 Task: Play media files with synchronized visuals.
Action: Mouse moved to (16, 19)
Screenshot: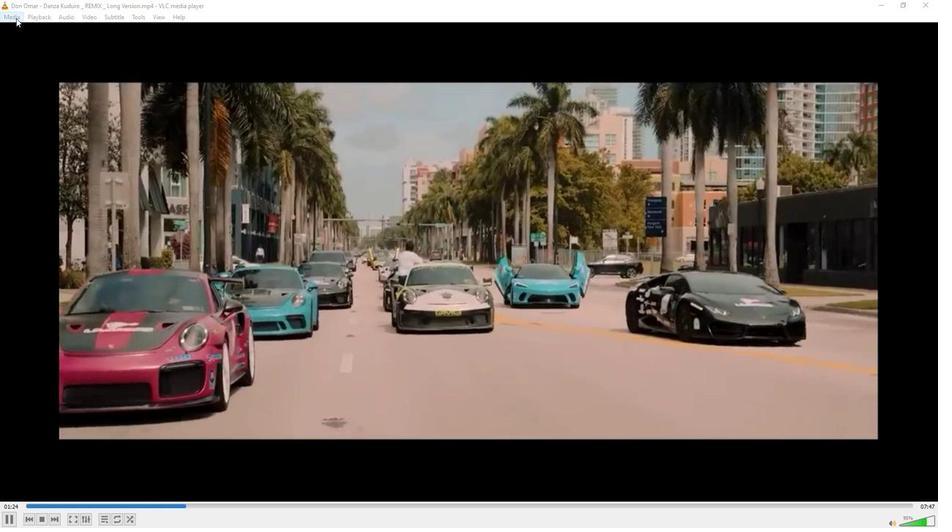 
Action: Mouse pressed left at (16, 19)
Screenshot: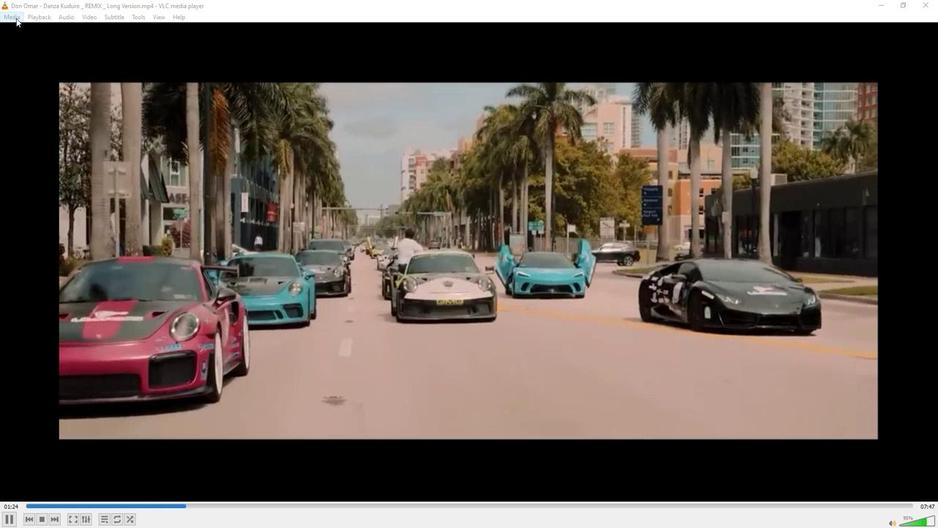 
Action: Mouse moved to (23, 40)
Screenshot: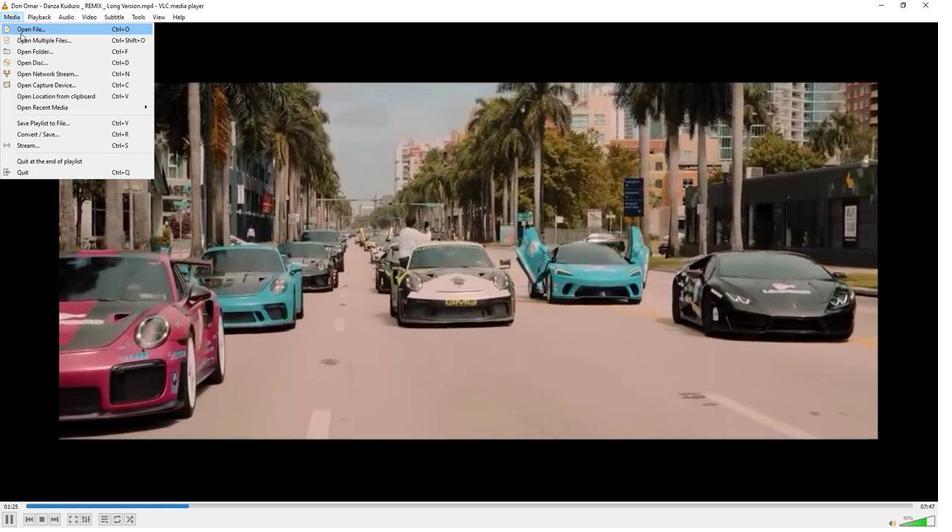 
Action: Mouse pressed left at (23, 40)
Screenshot: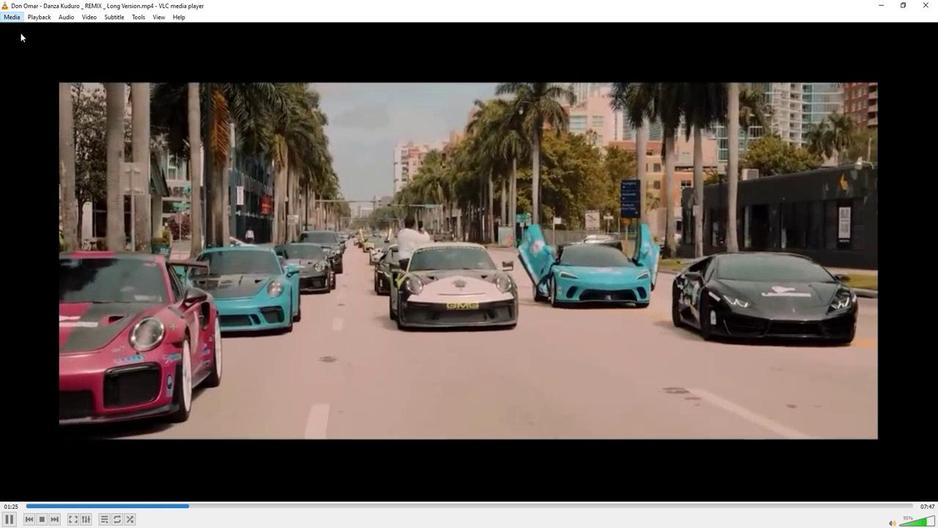 
Action: Mouse moved to (172, 137)
Screenshot: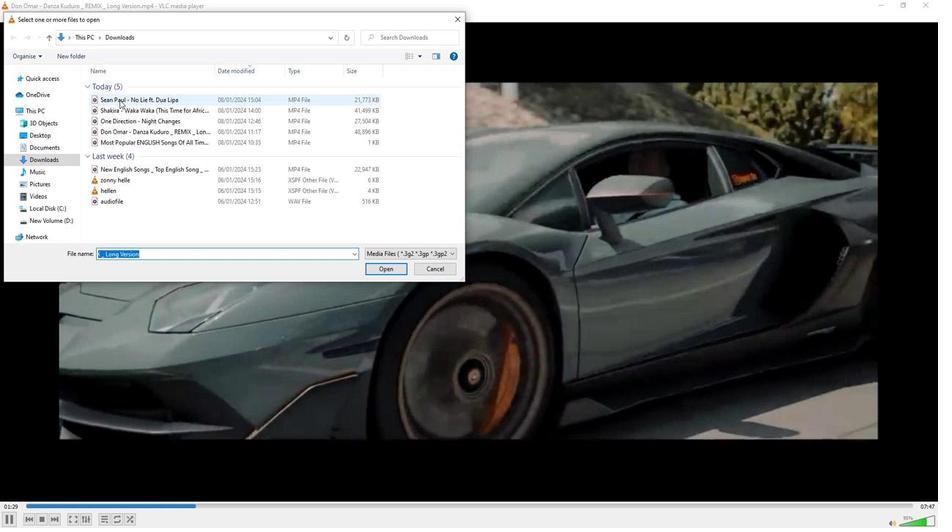 
Action: Mouse pressed left at (172, 137)
Screenshot: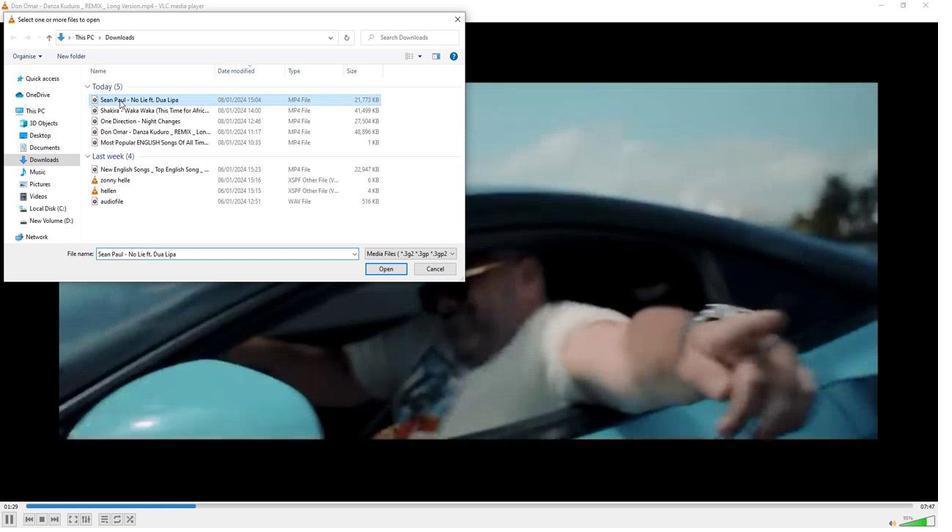 
Action: Mouse moved to (563, 383)
Screenshot: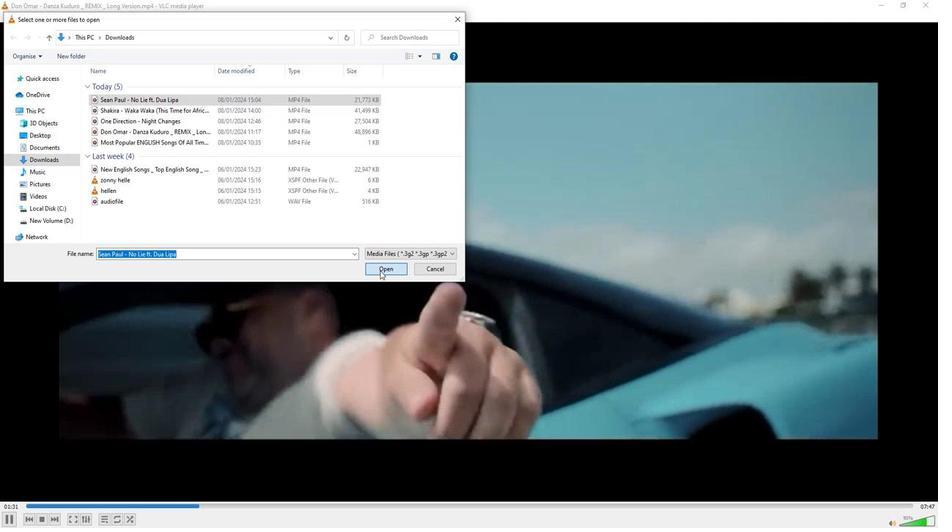 
Action: Mouse pressed left at (563, 383)
Screenshot: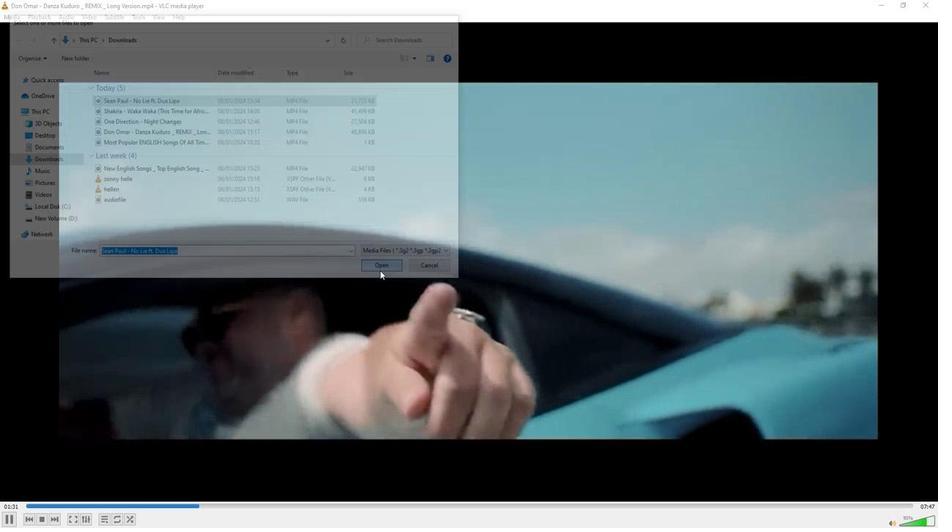 
Action: Mouse moved to (359, 287)
Screenshot: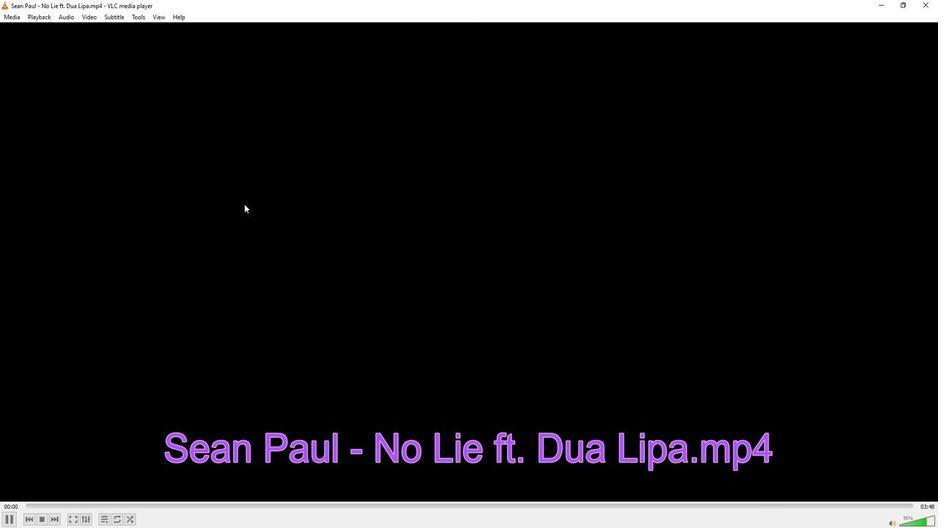 
Action: Key pressed <Key.media_volume_up>
Screenshot: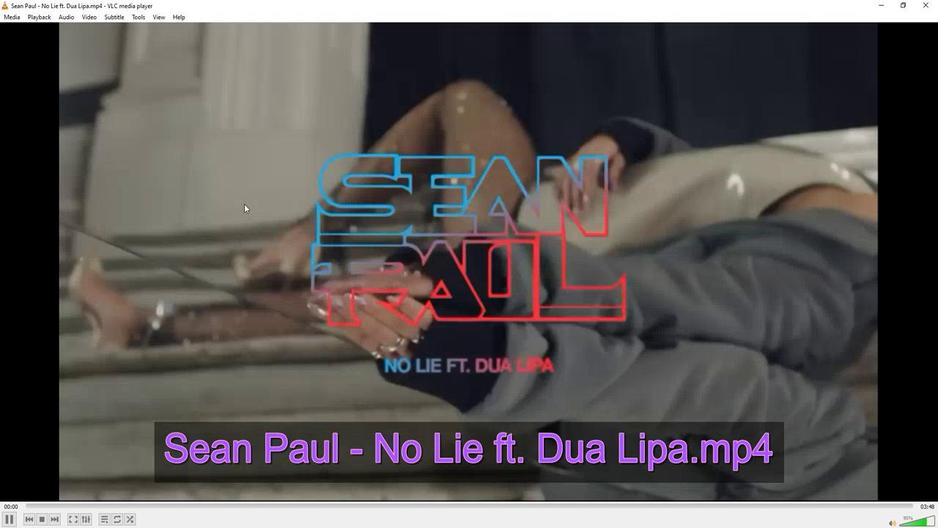 
Action: Mouse moved to (359, 286)
Screenshot: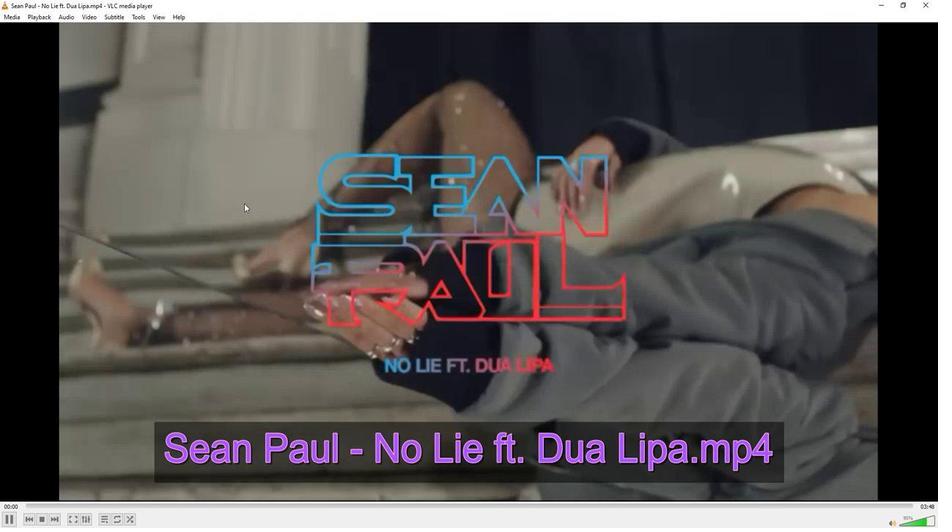 
Action: Key pressed <Key.media_volume_up>
Screenshot: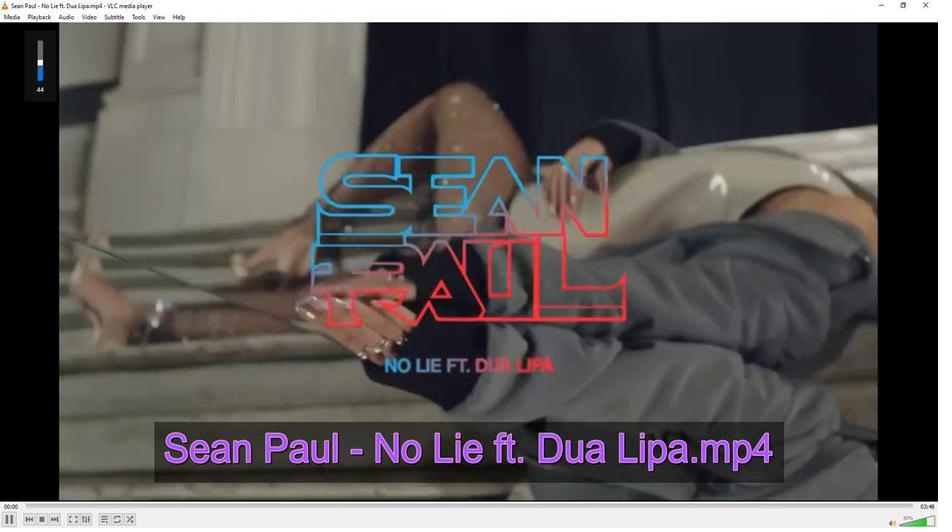 
Action: Mouse moved to (359, 285)
Screenshot: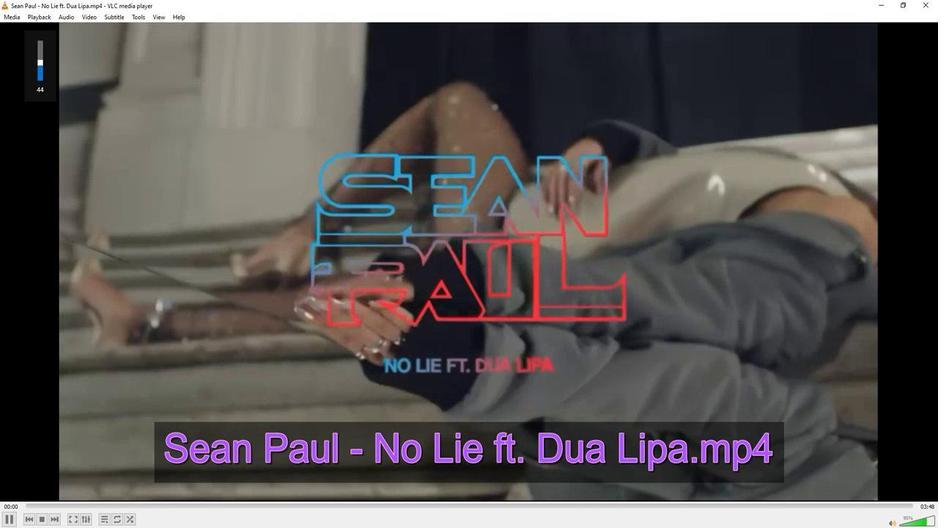 
Action: Key pressed <Key.media_volume_up>
Screenshot: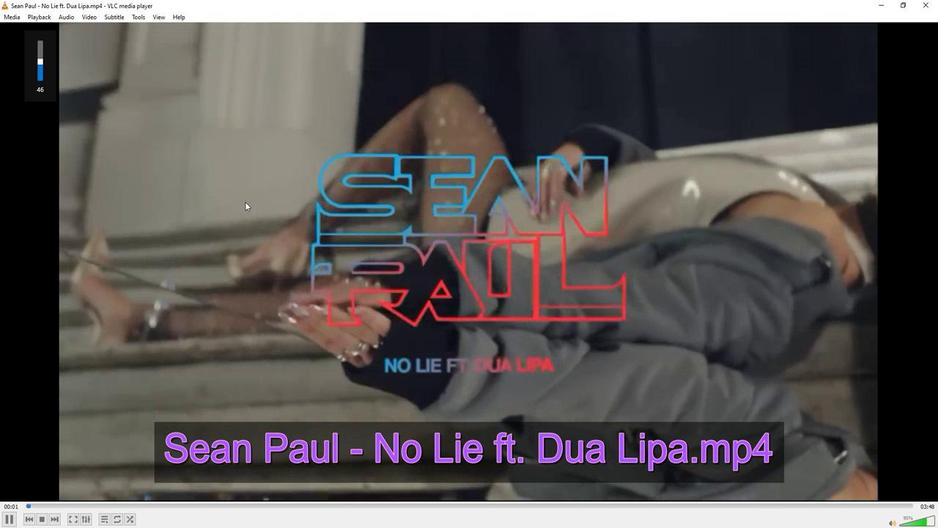 
Action: Mouse moved to (222, 17)
Screenshot: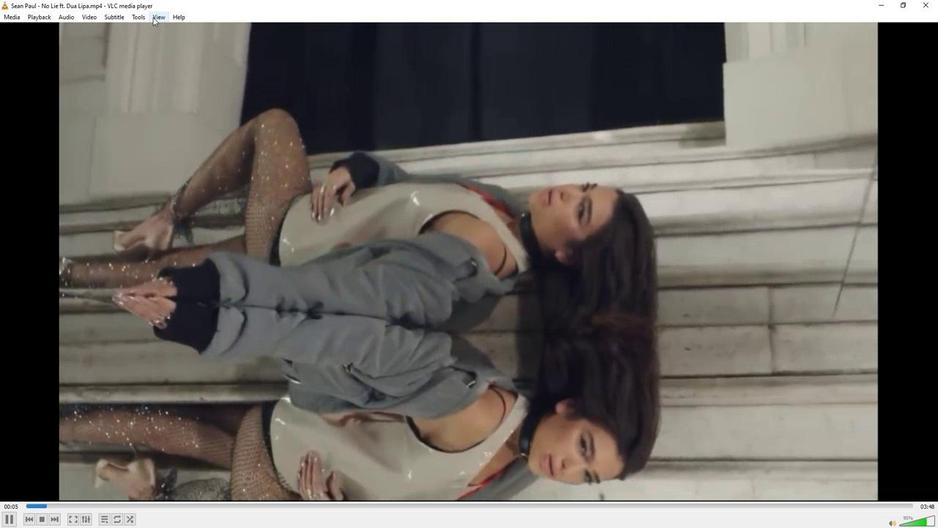 
Action: Mouse pressed left at (222, 17)
Screenshot: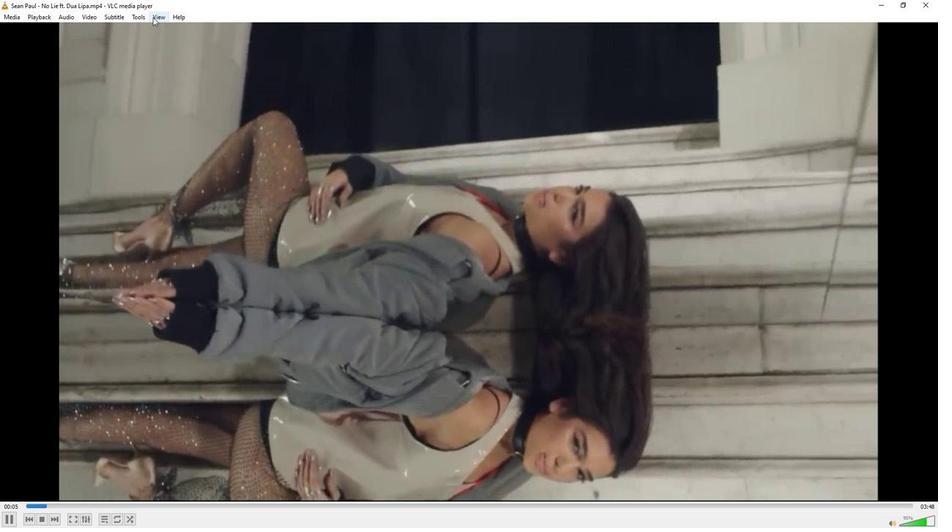 
Action: Mouse moved to (251, 149)
Screenshot: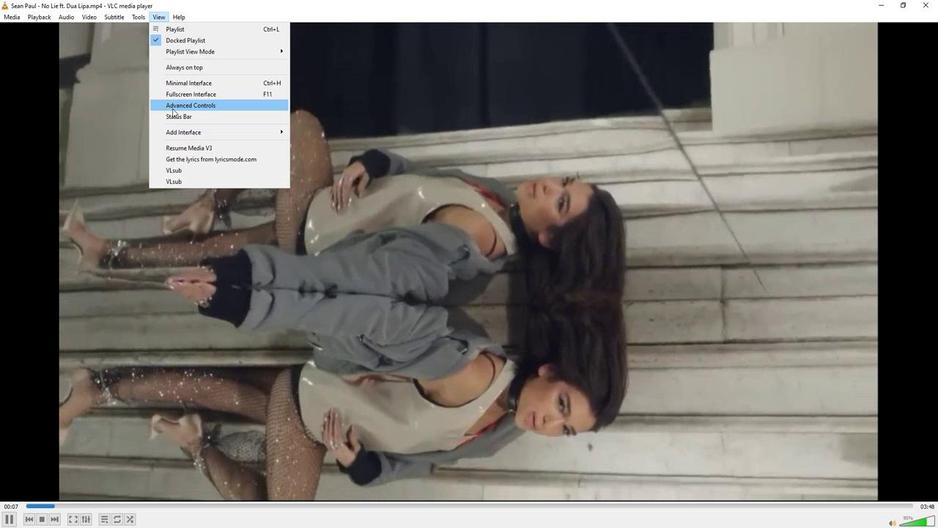 
Action: Mouse pressed left at (251, 149)
Screenshot: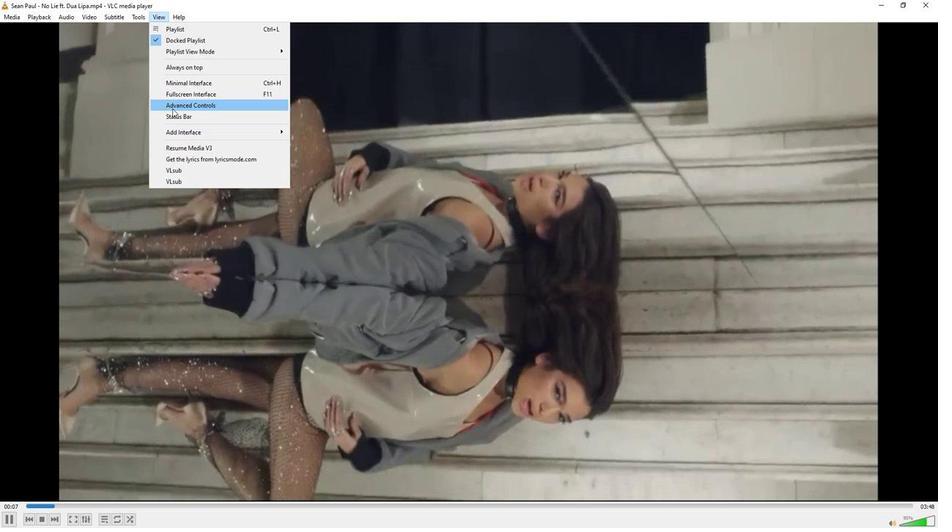 
Action: Mouse moved to (64, 18)
Screenshot: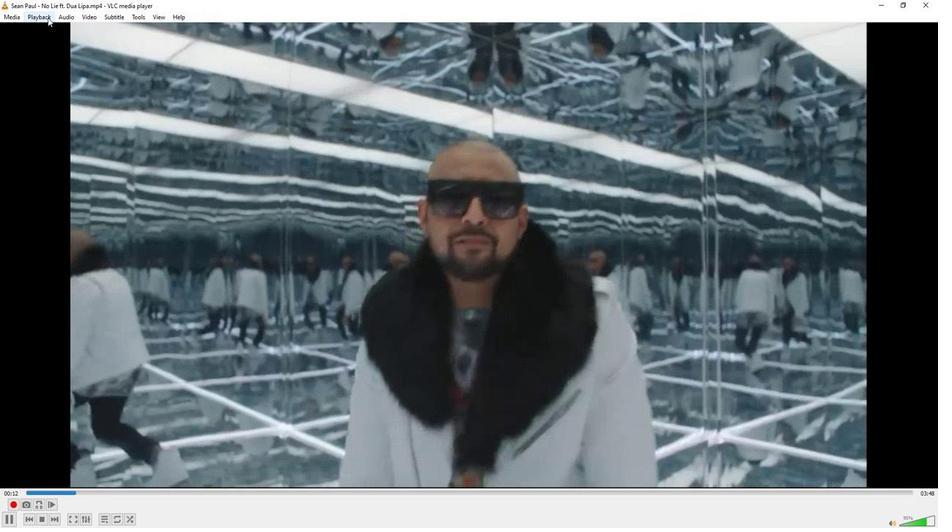 
Action: Mouse pressed left at (64, 18)
Screenshot: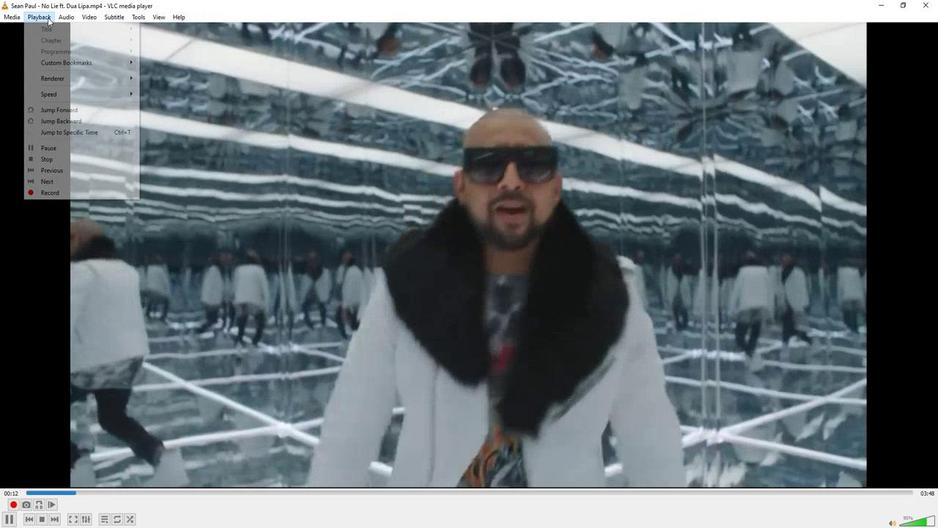 
Action: Mouse moved to (96, 16)
Screenshot: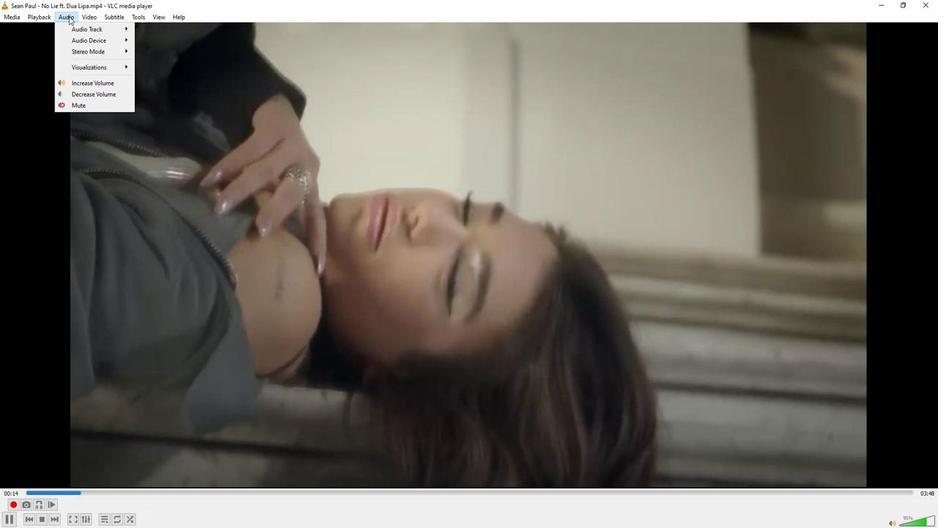 
Action: Mouse pressed left at (96, 16)
Screenshot: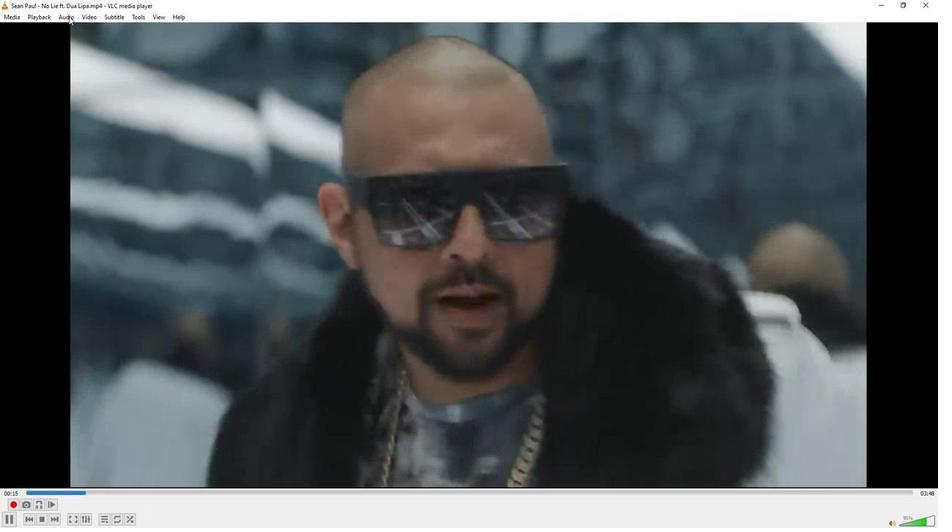 
Action: Mouse pressed left at (96, 16)
Screenshot: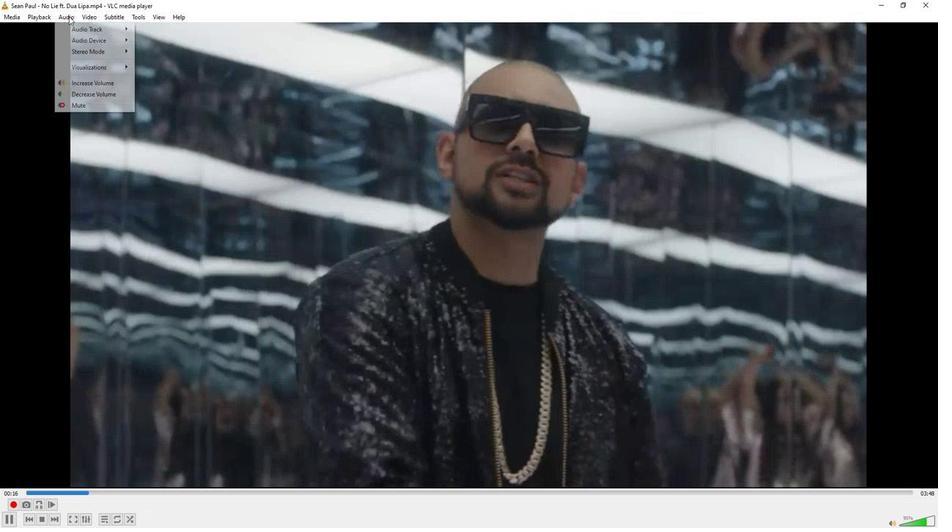 
Action: Mouse moved to (147, 92)
Screenshot: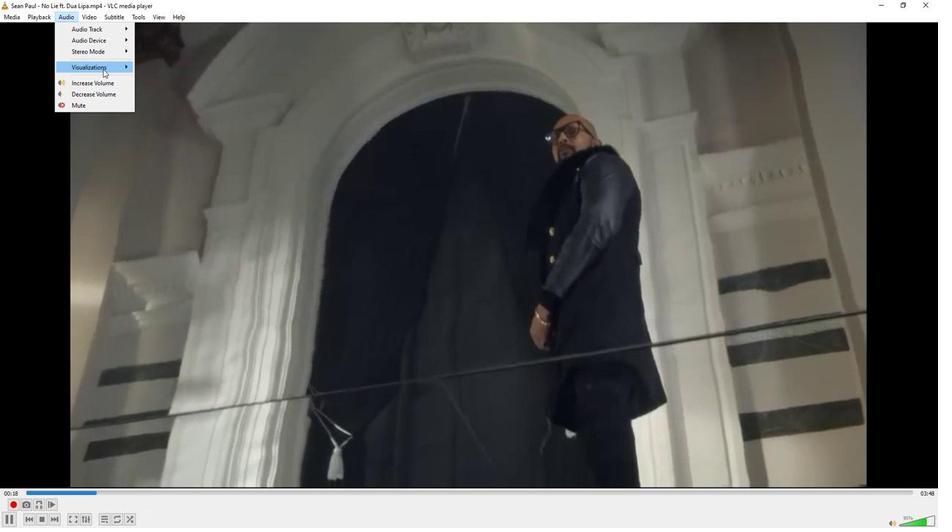 
Action: Mouse pressed left at (147, 92)
Screenshot: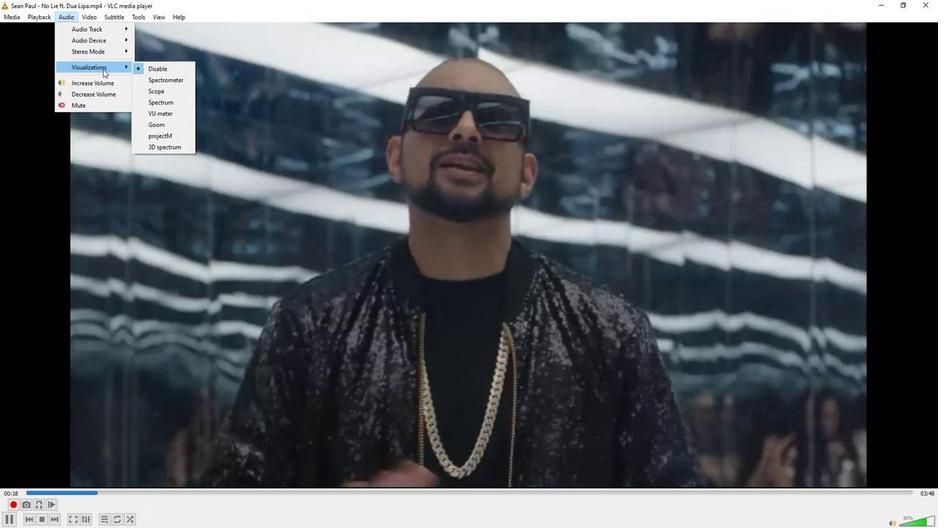 
Action: Mouse moved to (222, 109)
Screenshot: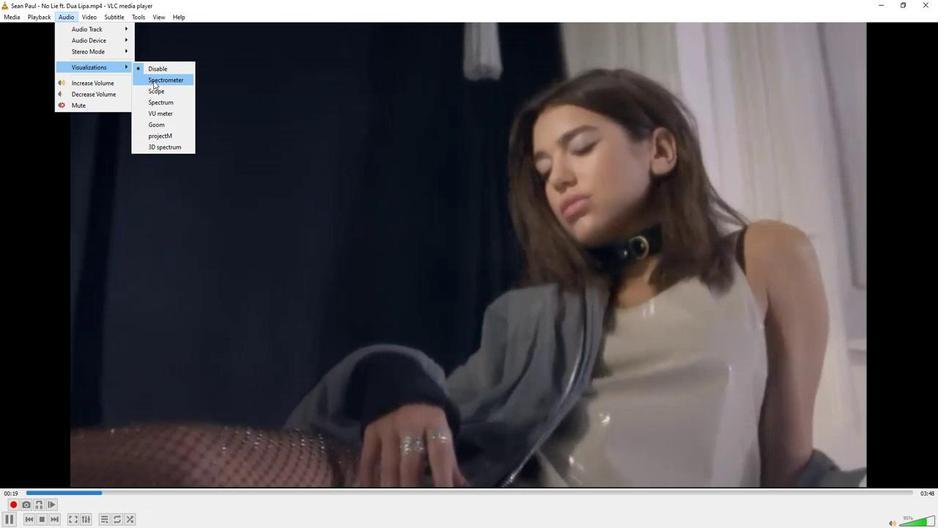 
Action: Mouse pressed left at (222, 109)
Screenshot: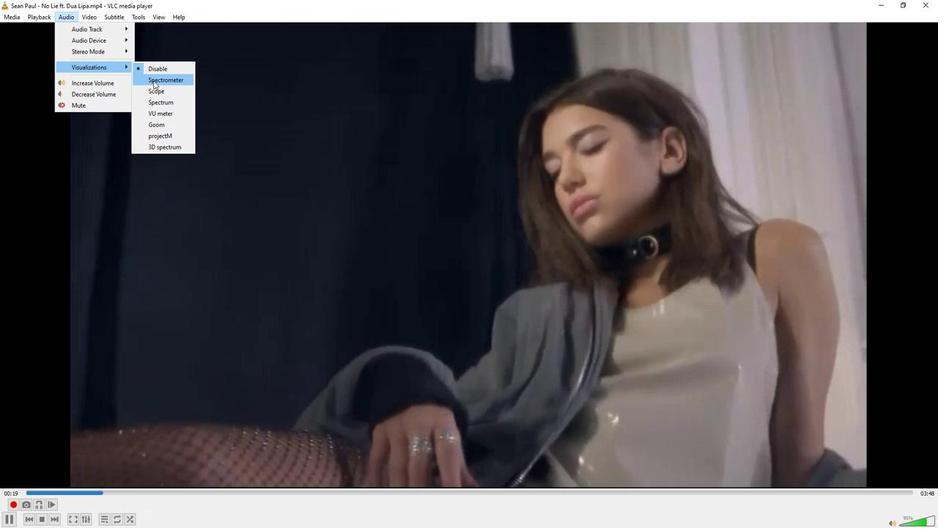 
Action: Mouse moved to (381, 455)
Screenshot: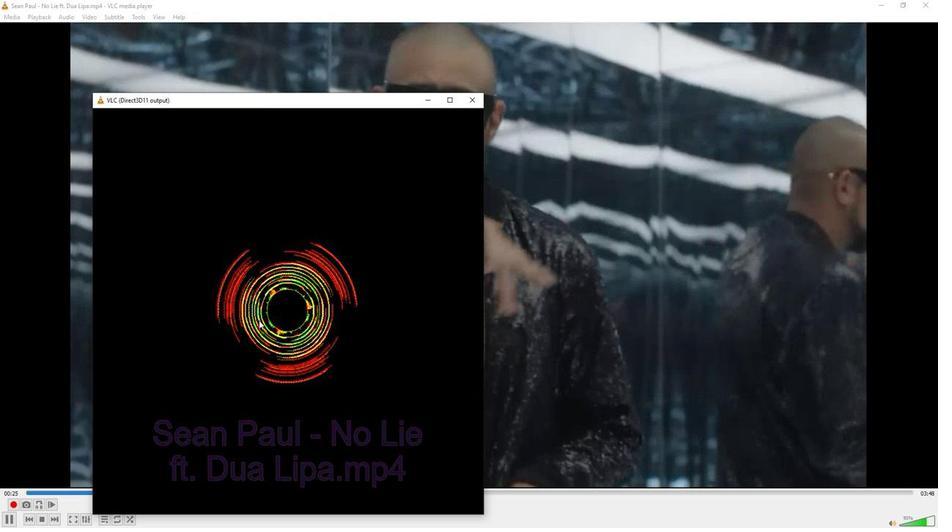 
Action: Key pressed <Key.media_volume_up>
Screenshot: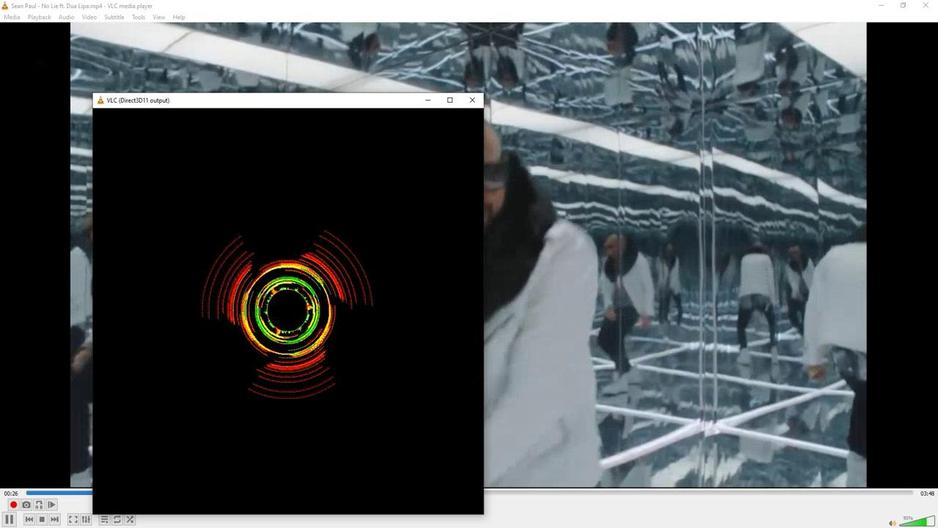 
Action: Mouse moved to (383, 455)
Screenshot: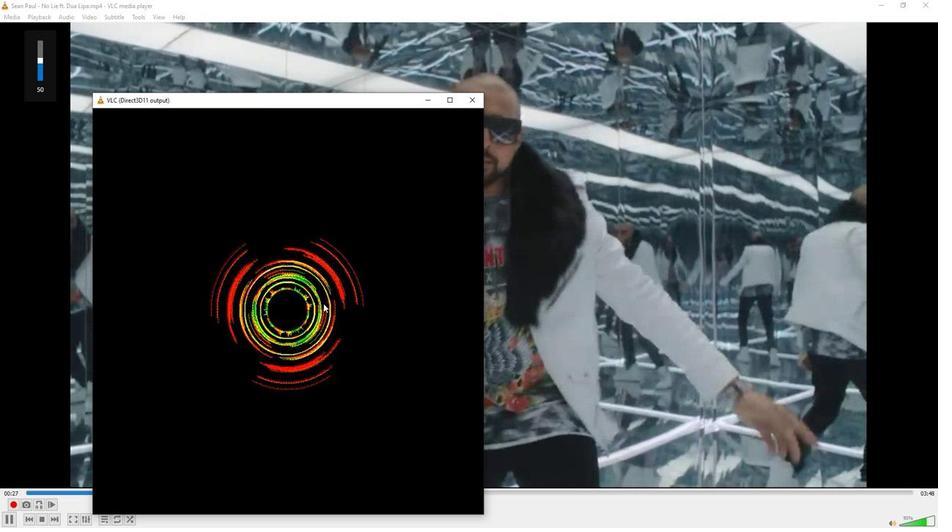 
Action: Key pressed <Key.media_volume_up>
Screenshot: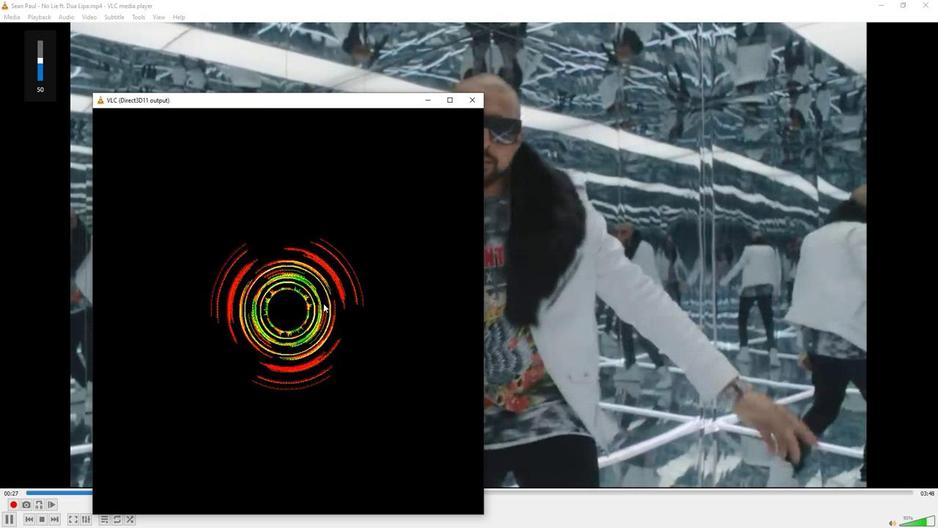 
Action: Mouse moved to (88, 17)
Screenshot: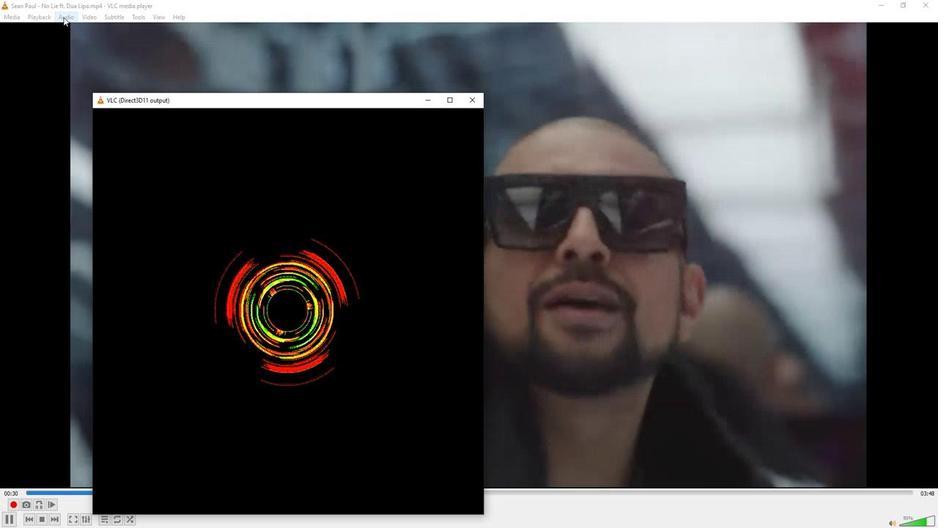 
Action: Mouse pressed left at (88, 17)
Screenshot: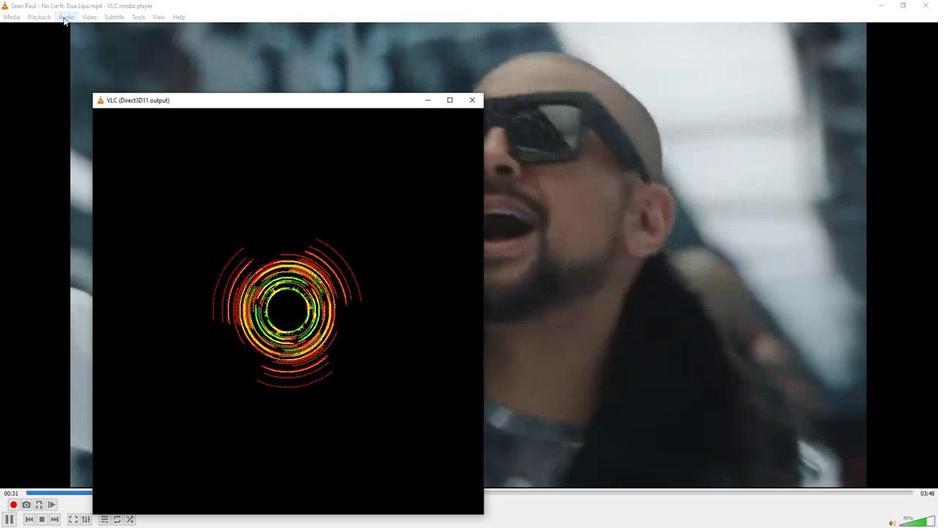 
Action: Mouse moved to (76, 9)
Screenshot: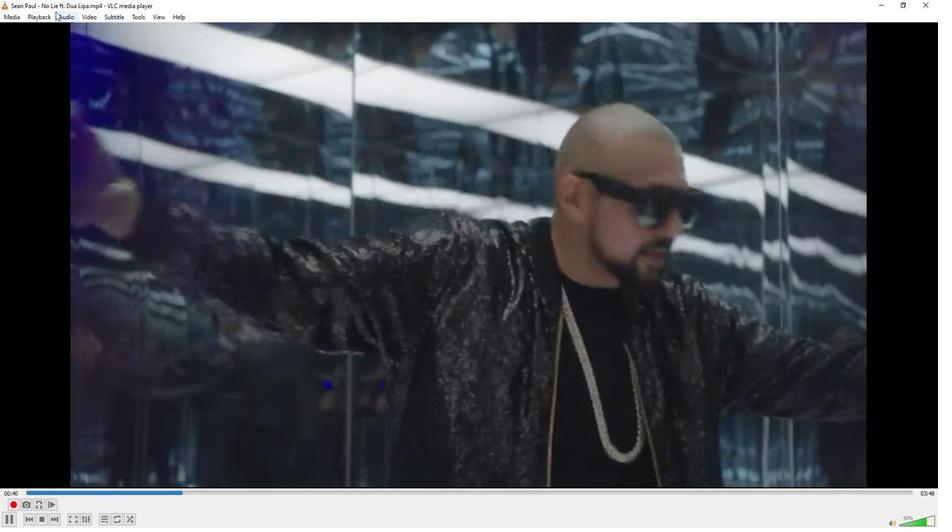 
Action: Mouse pressed left at (76, 9)
Screenshot: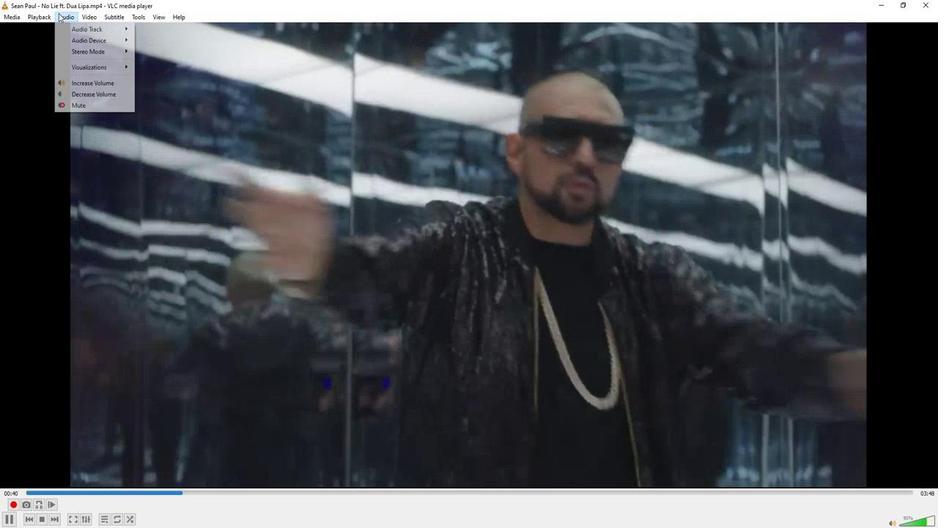 
Action: Mouse moved to (126, 88)
Screenshot: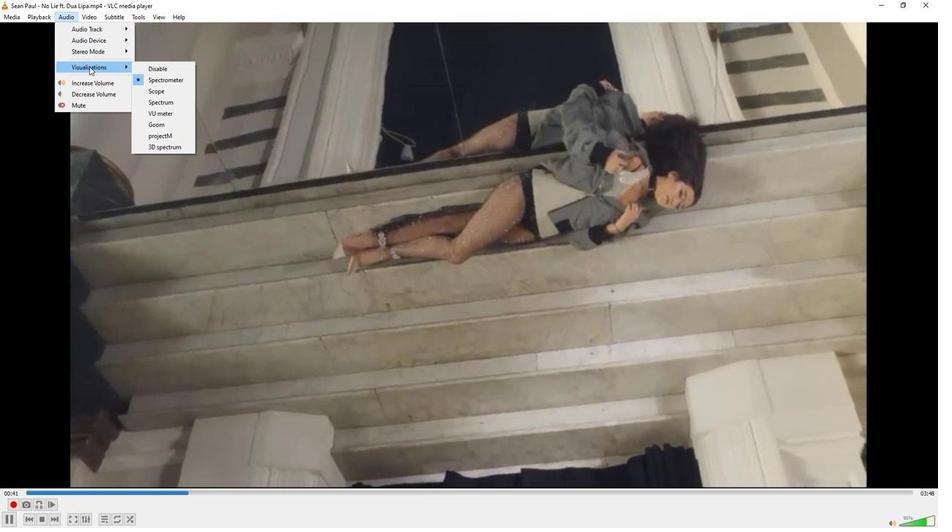 
Action: Mouse pressed left at (126, 88)
Screenshot: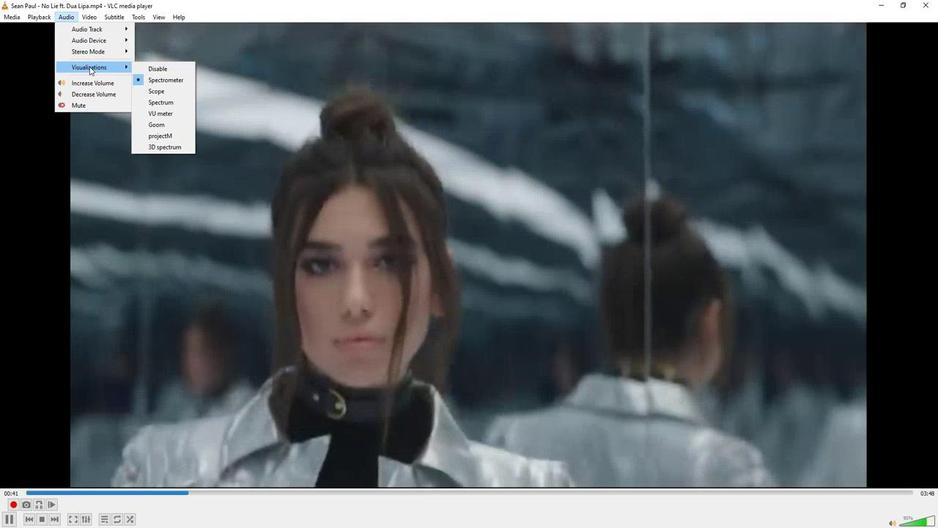 
Action: Mouse moved to (245, 137)
Screenshot: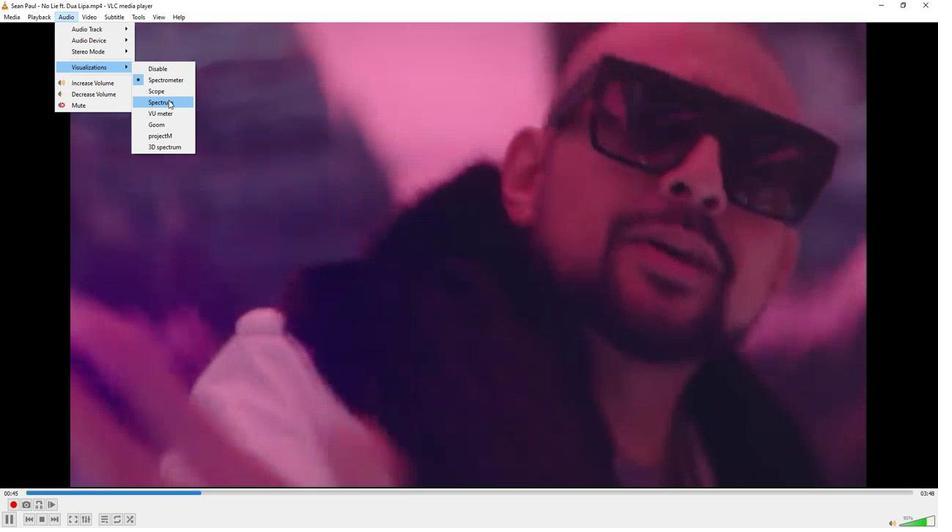 
Action: Mouse pressed left at (245, 137)
Screenshot: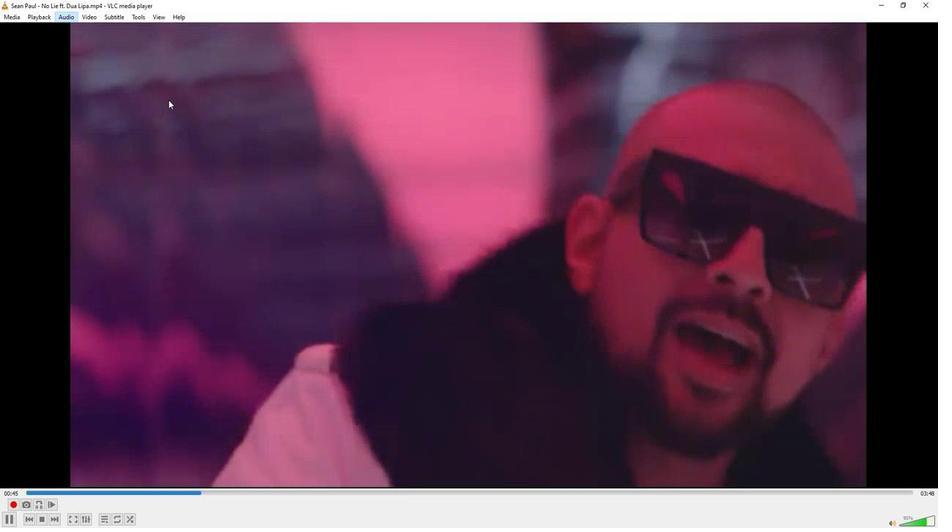 
Action: Mouse moved to (98, 16)
Screenshot: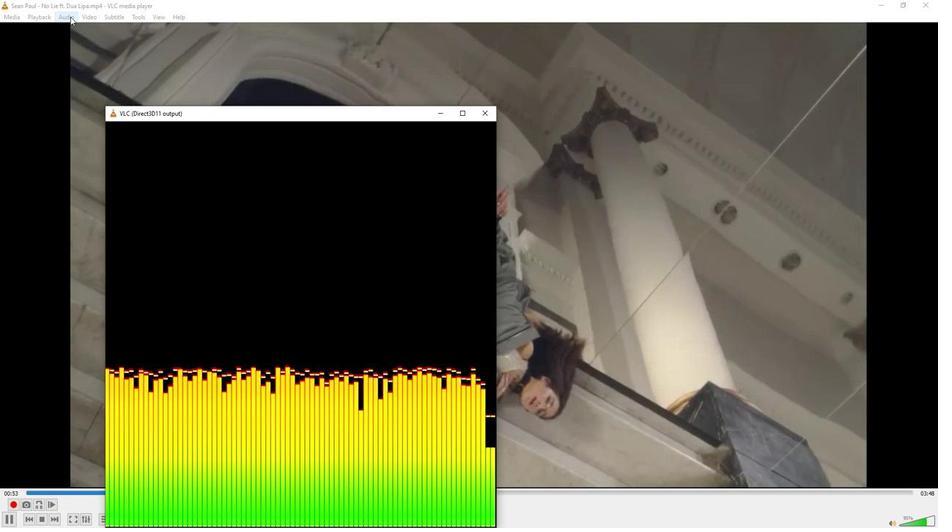 
Action: Mouse pressed left at (98, 16)
Screenshot: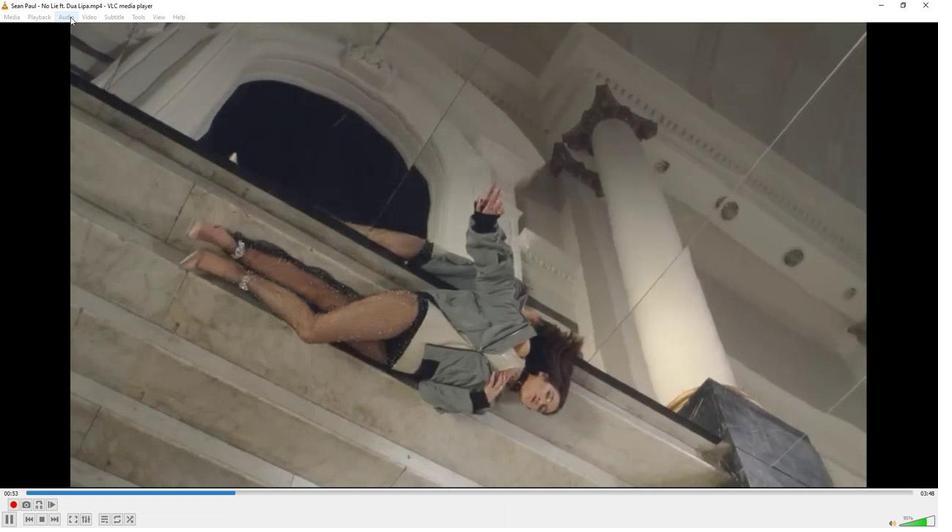 
Action: Mouse moved to (143, 90)
Screenshot: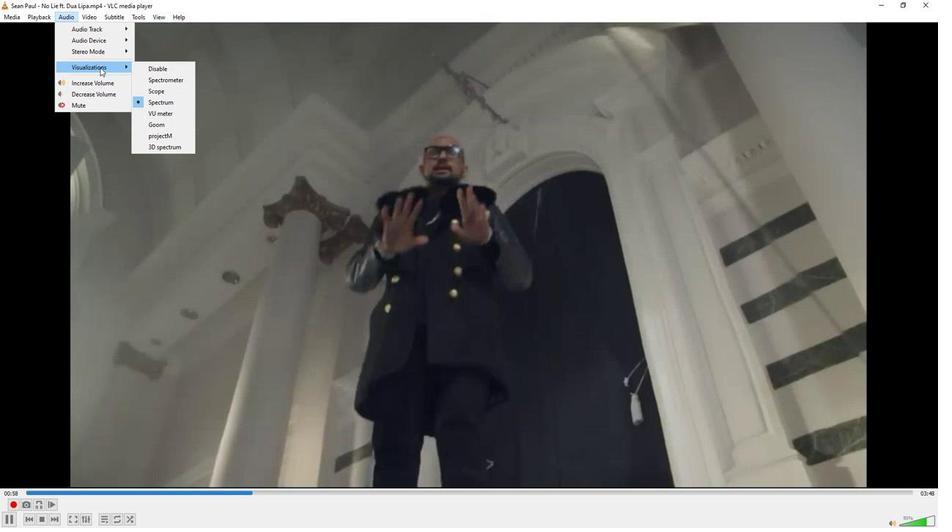 
Action: Mouse pressed left at (143, 90)
Screenshot: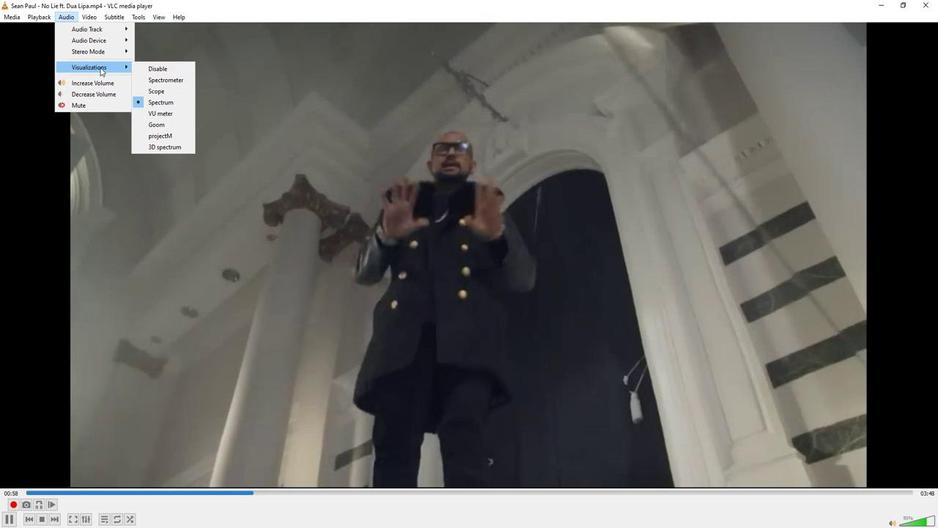 
Action: Mouse moved to (246, 183)
Screenshot: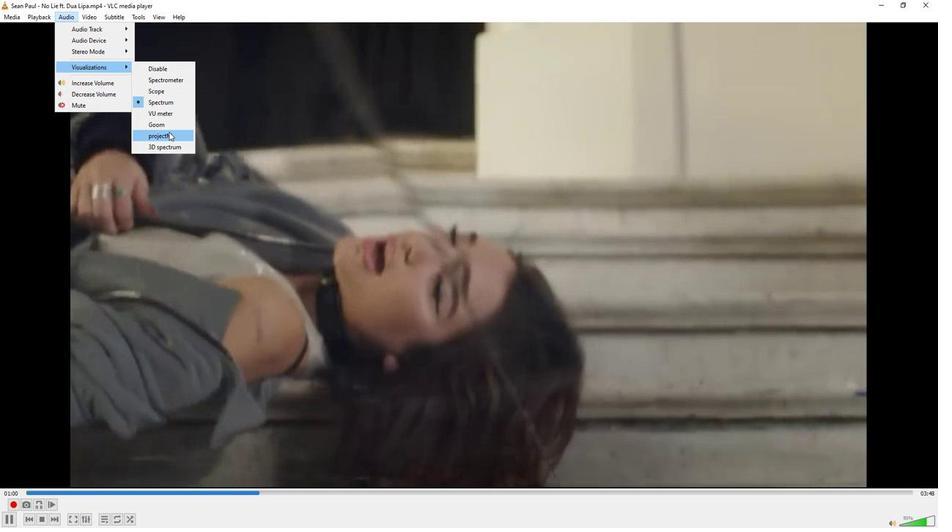 
Action: Mouse pressed left at (246, 183)
Screenshot: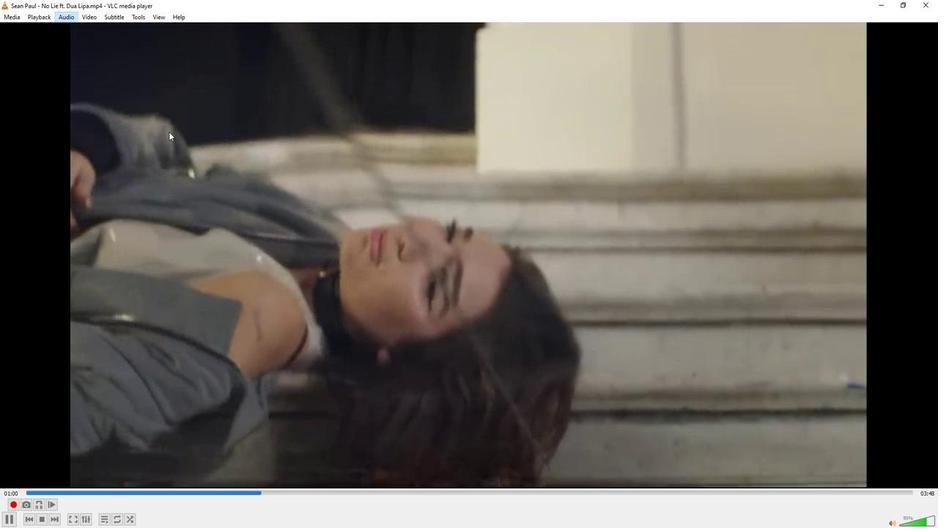 
Action: Mouse moved to (85, 19)
Screenshot: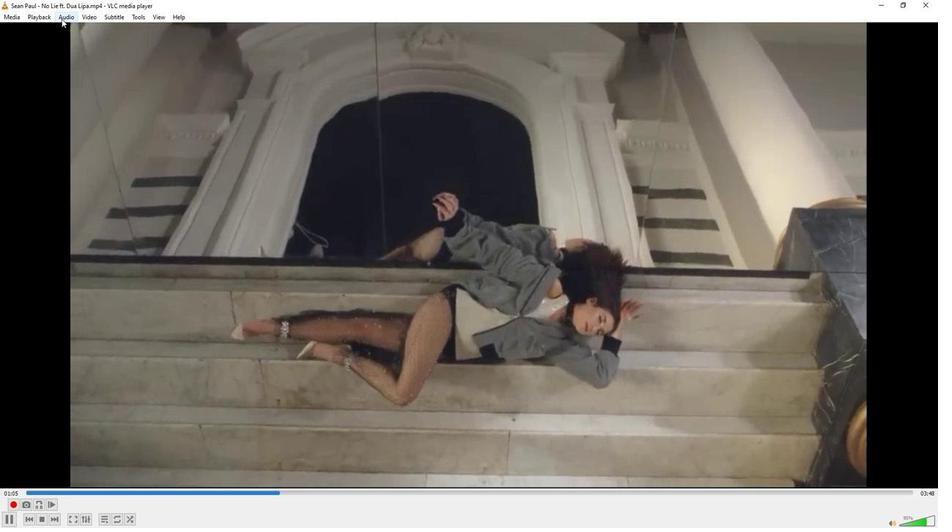 
Action: Mouse pressed left at (85, 19)
Screenshot: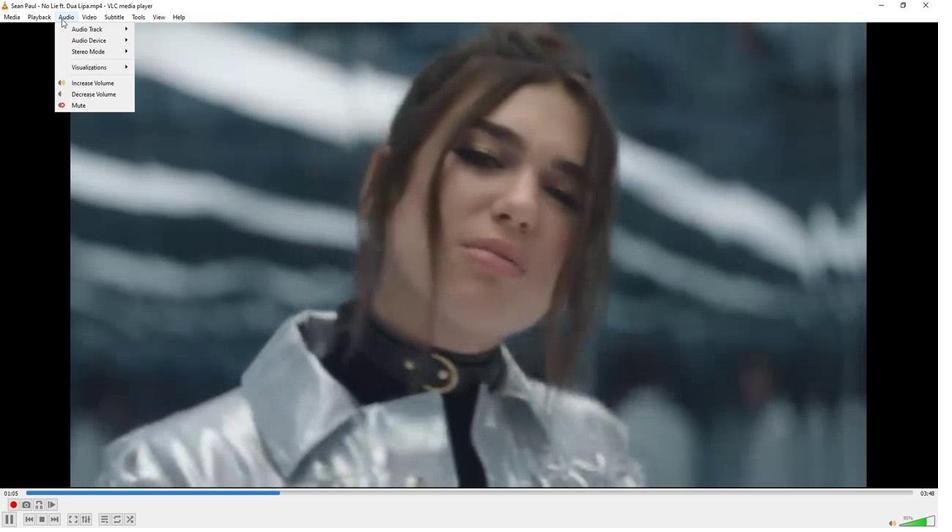 
Action: Mouse moved to (113, 82)
Screenshot: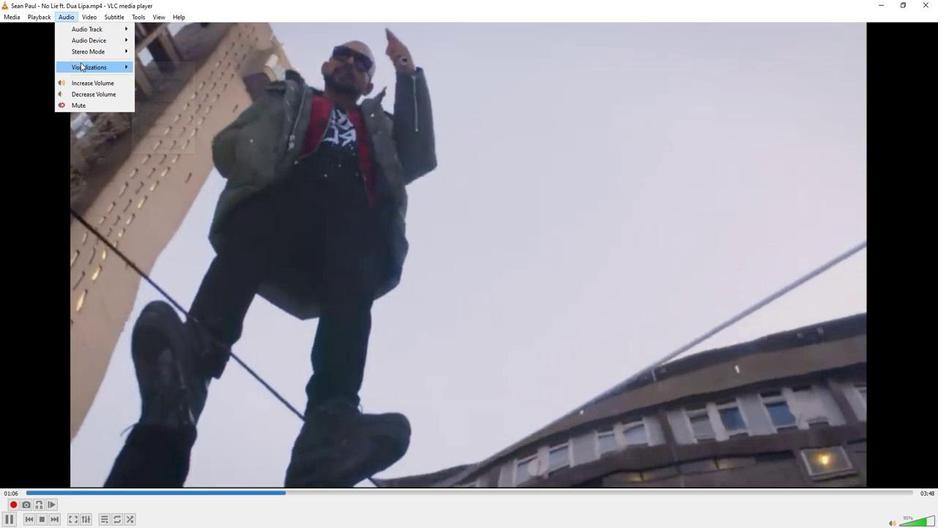 
Action: Mouse pressed left at (113, 82)
Screenshot: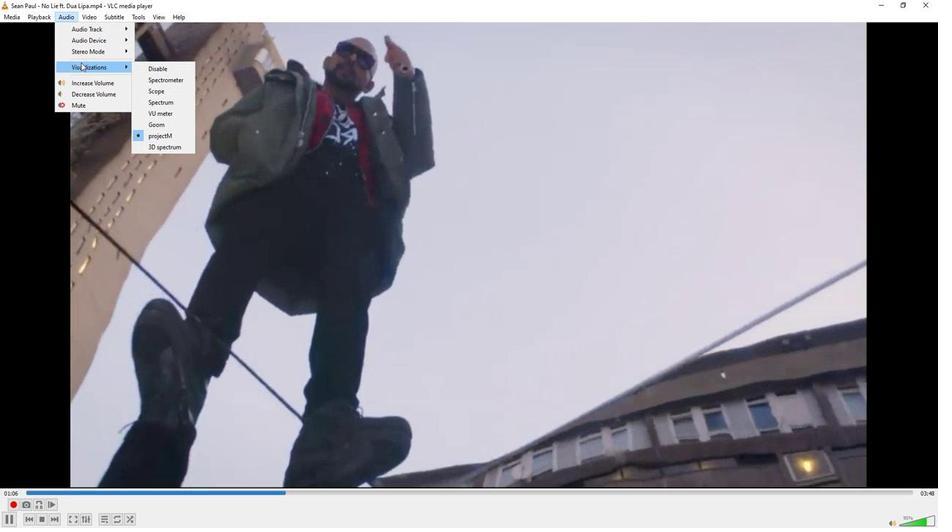 
Action: Mouse moved to (236, 198)
Screenshot: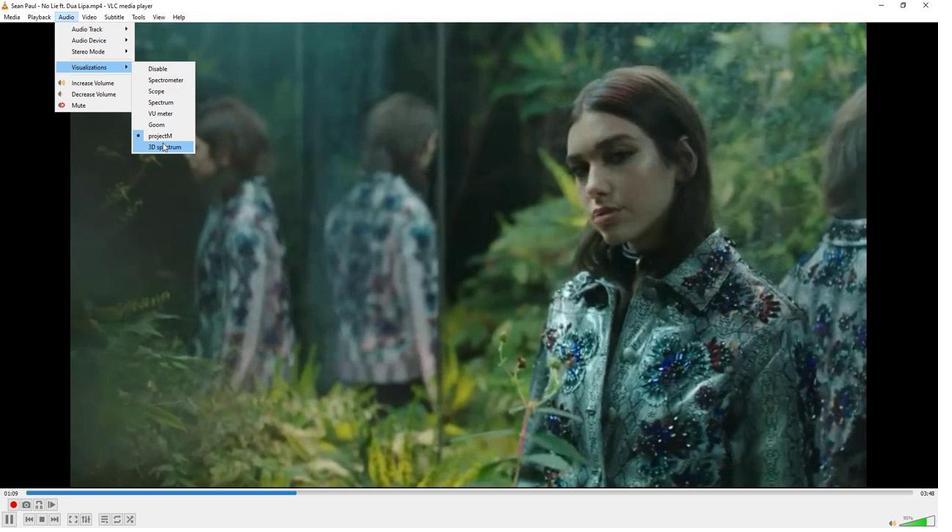 
Action: Mouse pressed left at (236, 198)
Screenshot: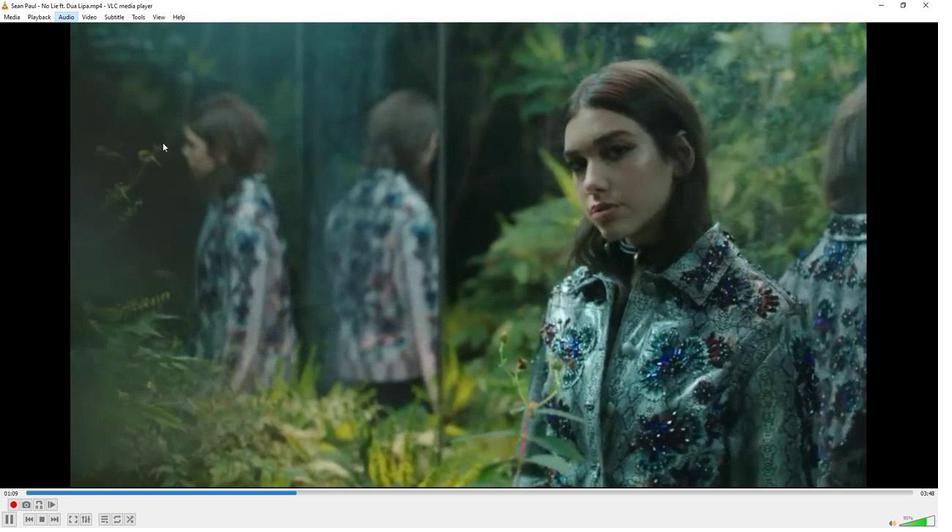 
Action: Mouse moved to (97, 11)
Screenshot: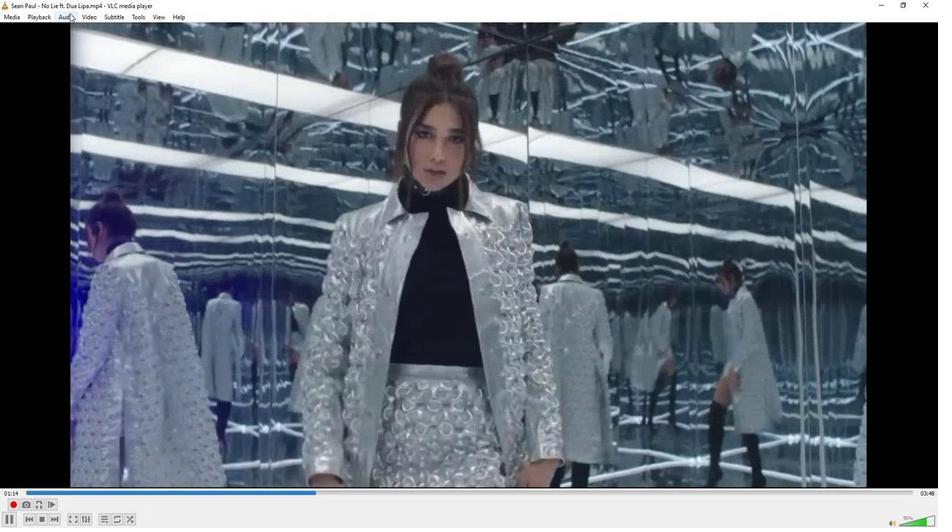
Action: Mouse pressed left at (97, 11)
Screenshot: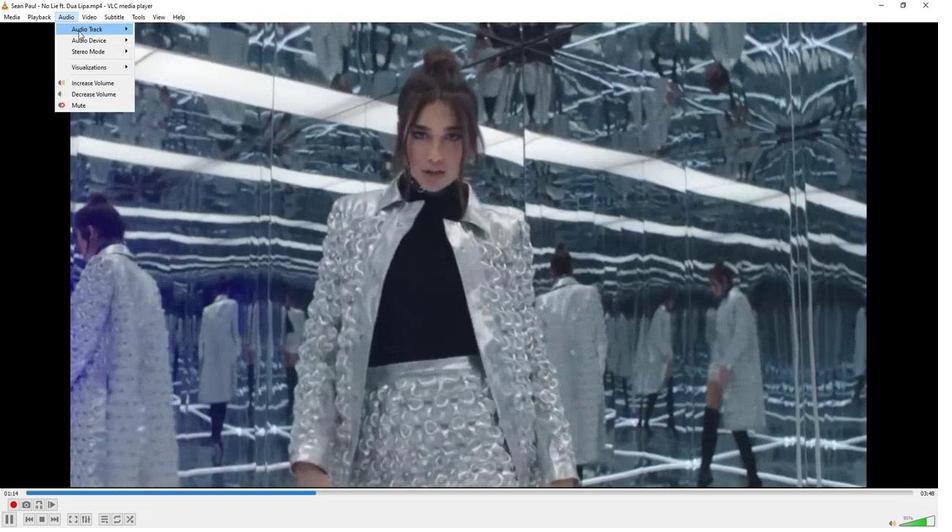 
Action: Mouse moved to (239, 120)
Screenshot: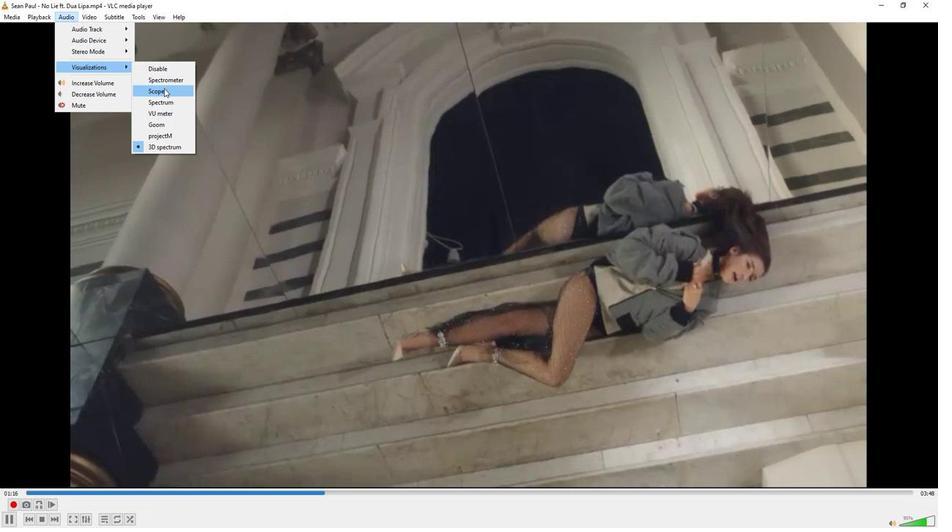 
Action: Mouse pressed left at (239, 120)
Screenshot: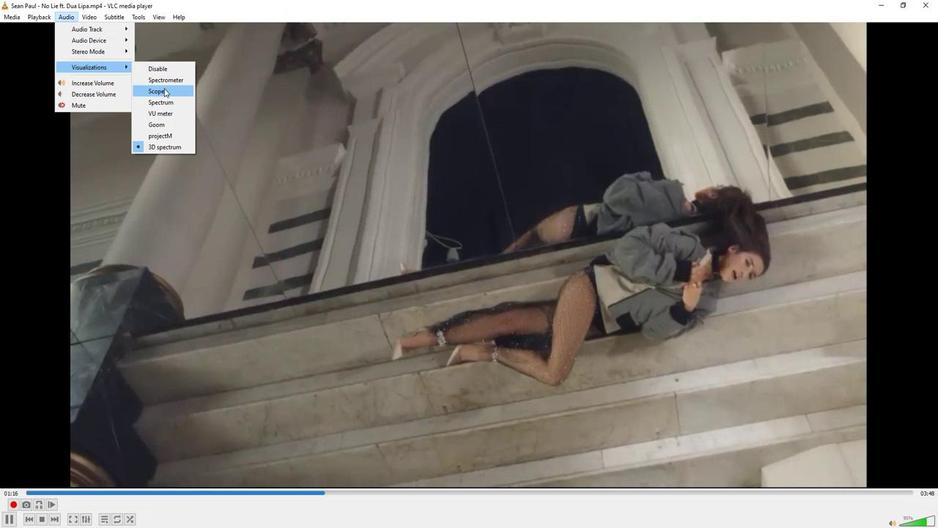 
Action: Mouse moved to (93, 19)
Screenshot: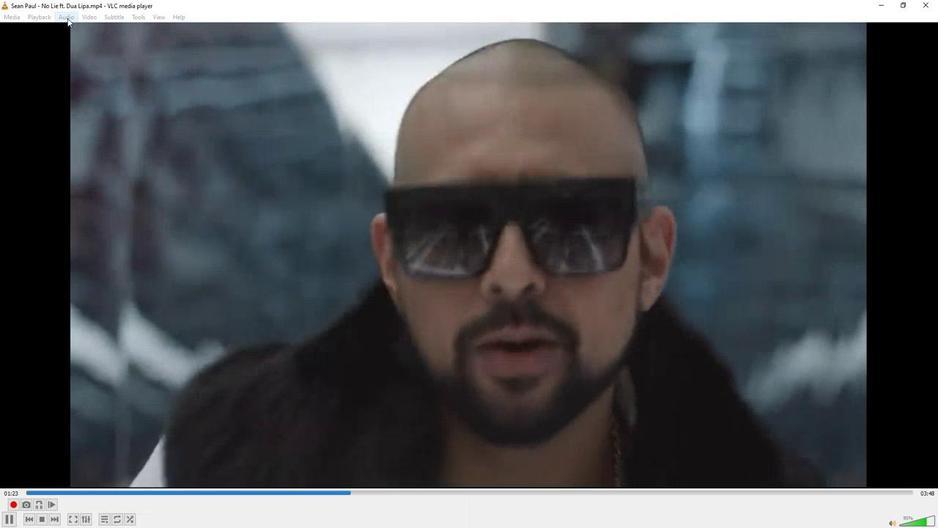 
Action: Mouse pressed left at (93, 19)
Screenshot: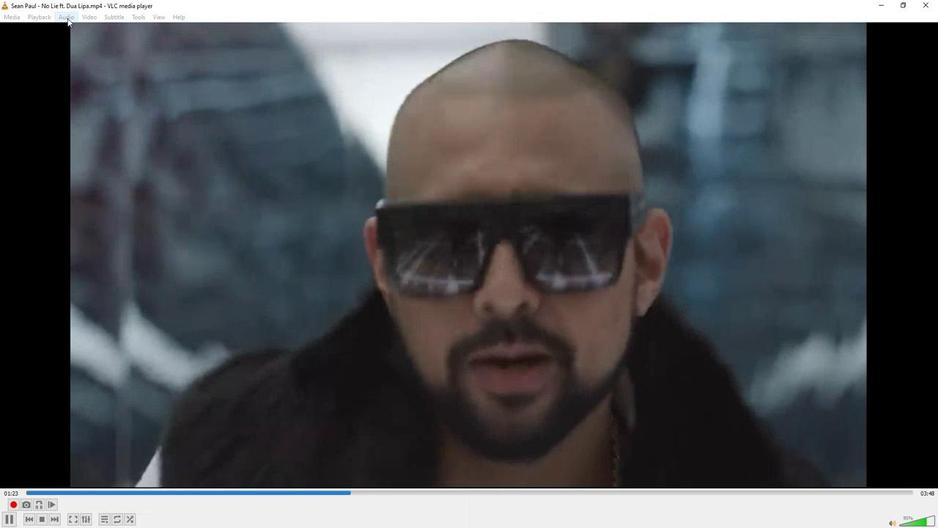 
Action: Mouse moved to (231, 107)
Screenshot: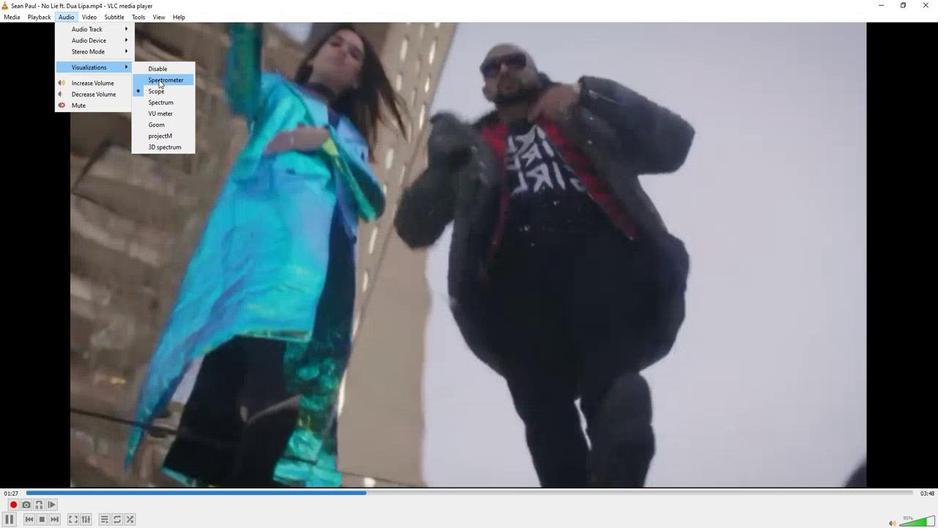 
Action: Mouse pressed left at (231, 107)
Screenshot: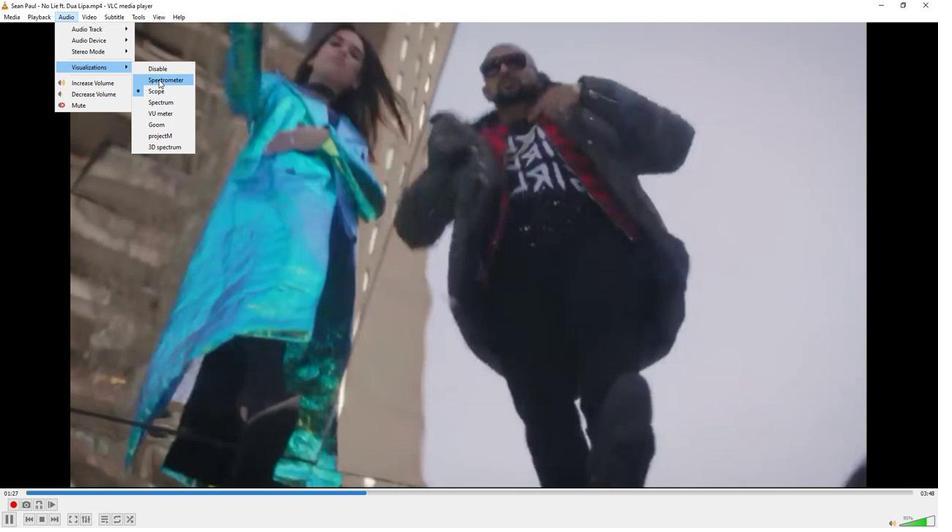 
Action: Mouse moved to (324, 49)
Screenshot: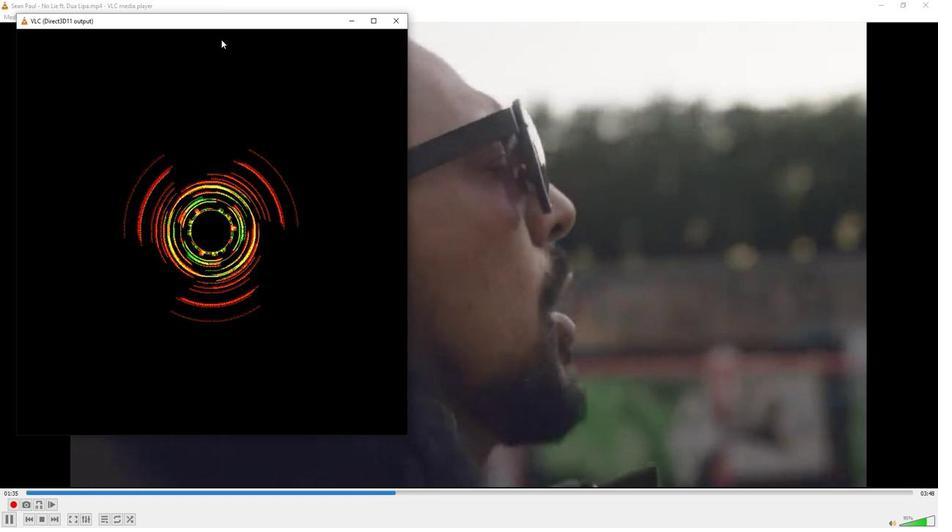 
Action: Mouse pressed left at (324, 49)
Screenshot: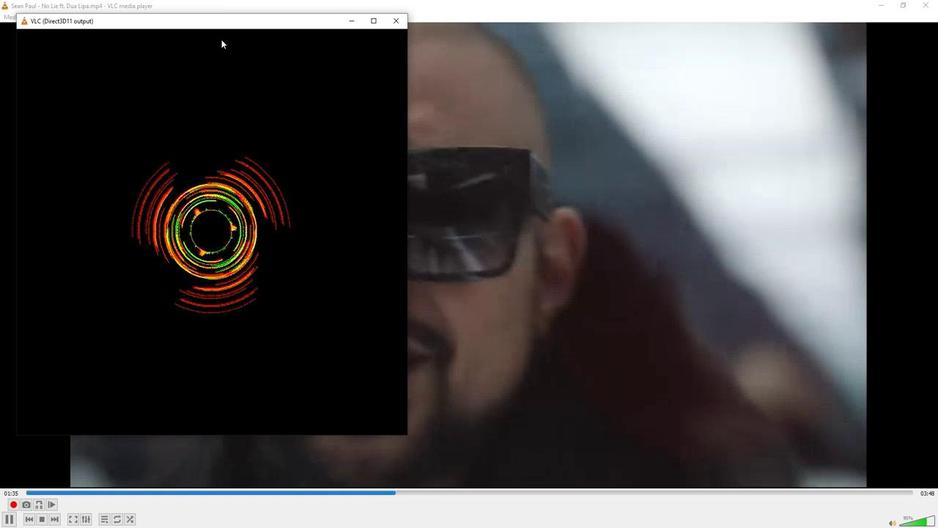 
Action: Mouse moved to (326, 28)
Screenshot: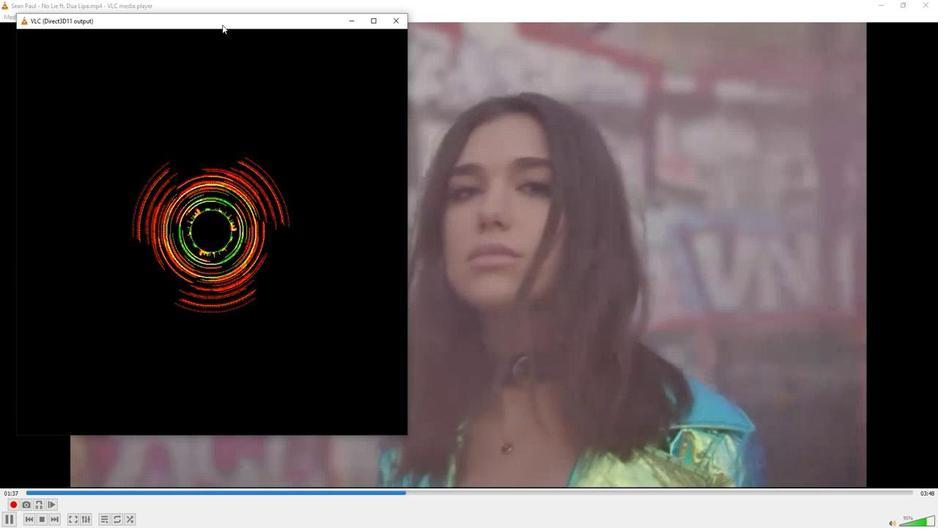 
Action: Mouse pressed left at (326, 28)
Screenshot: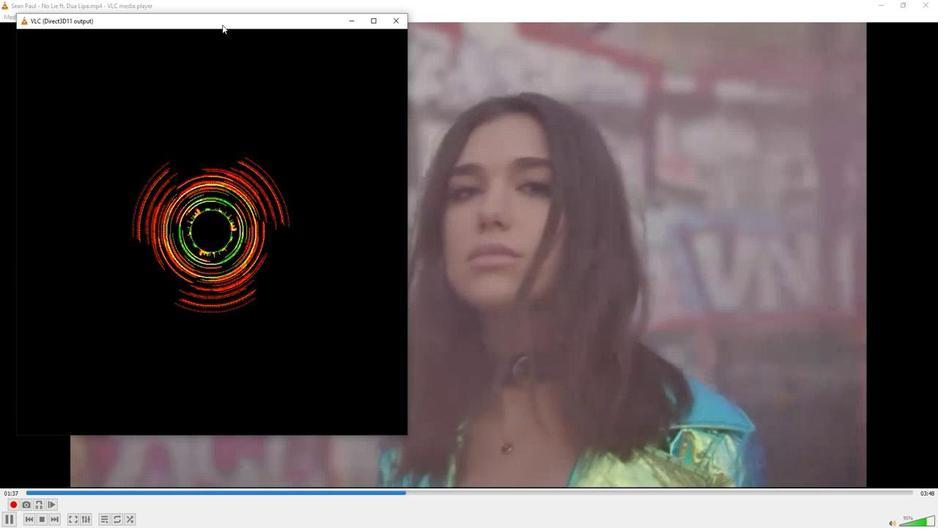 
Action: Mouse moved to (58, 17)
Screenshot: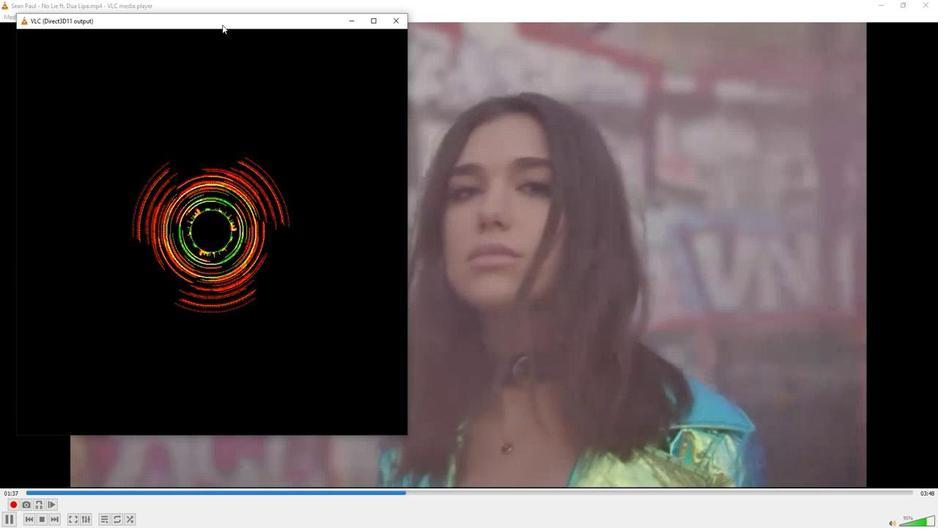 
Action: Mouse pressed left at (58, 17)
Screenshot: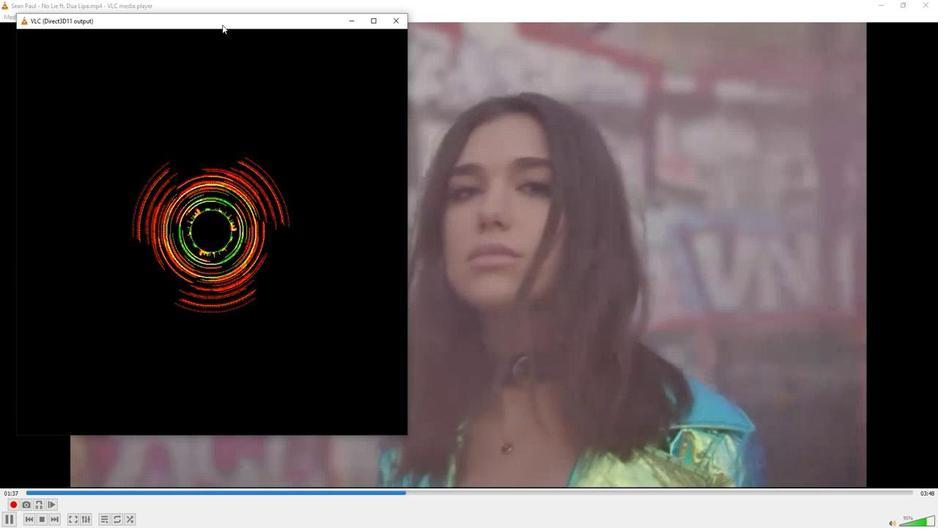 
Action: Mouse moved to (89, 200)
Screenshot: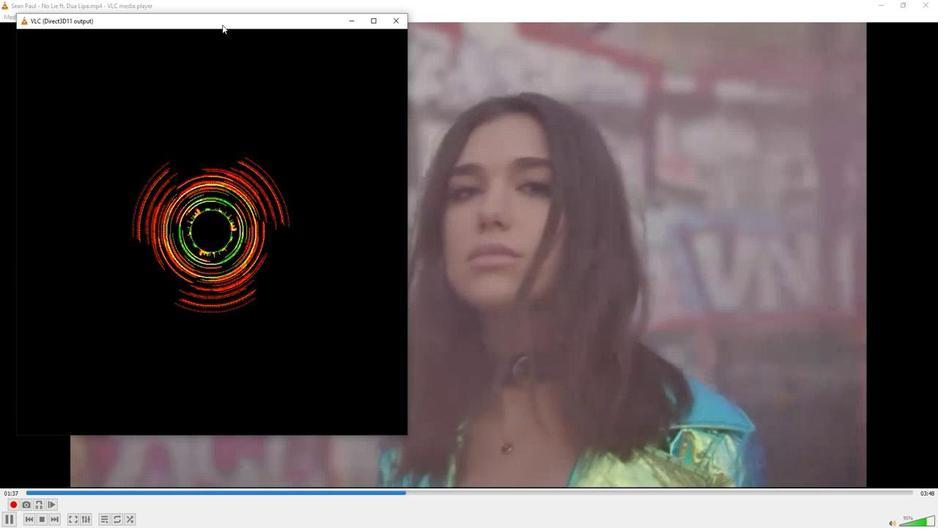 
Action: Mouse pressed left at (89, 200)
Screenshot: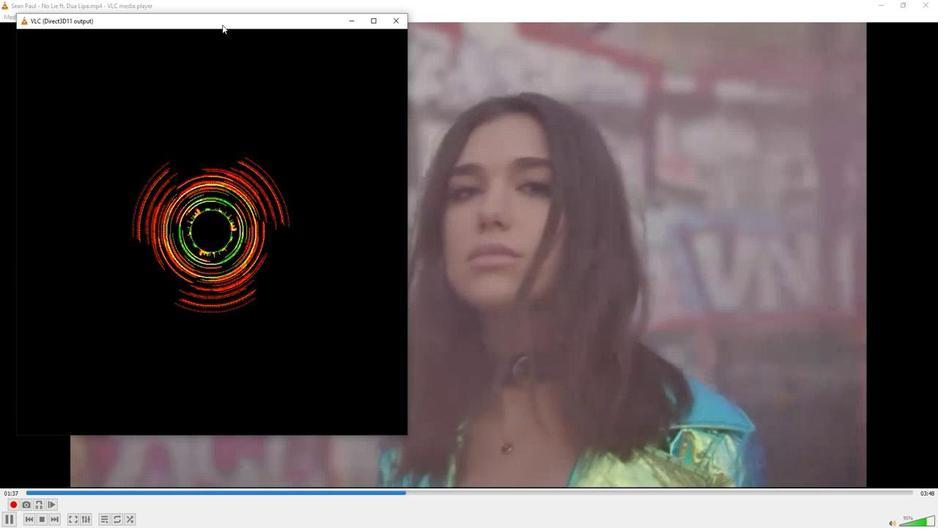 
Action: Mouse moved to (49, 19)
Screenshot: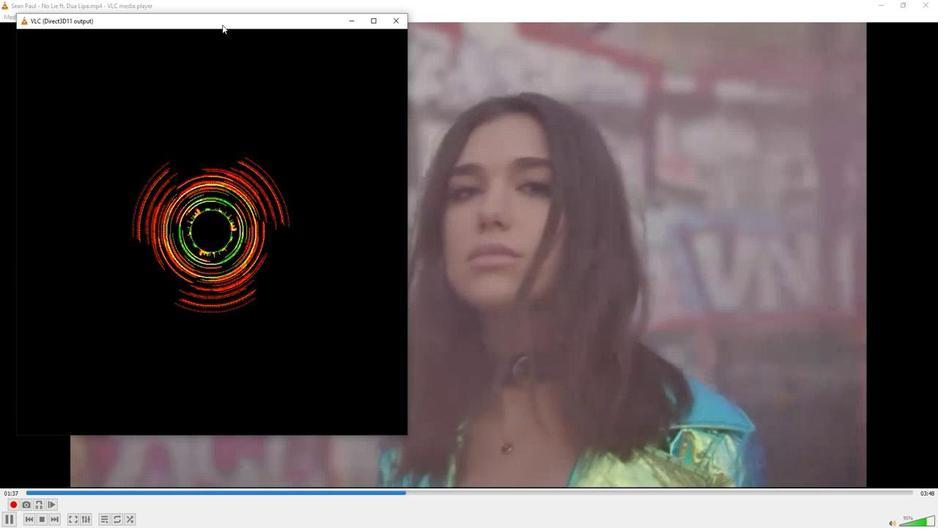 
Action: Mouse pressed left at (49, 19)
Screenshot: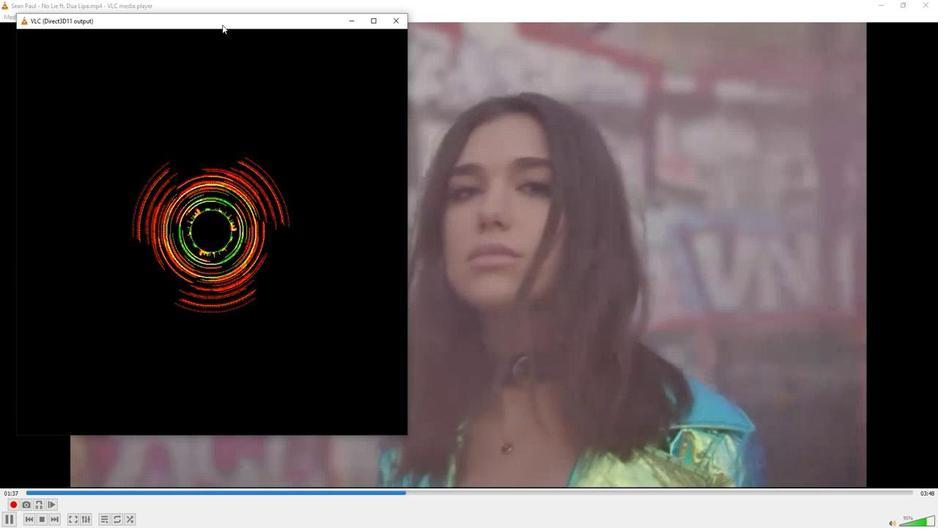 
Action: Mouse moved to (63, 206)
Screenshot: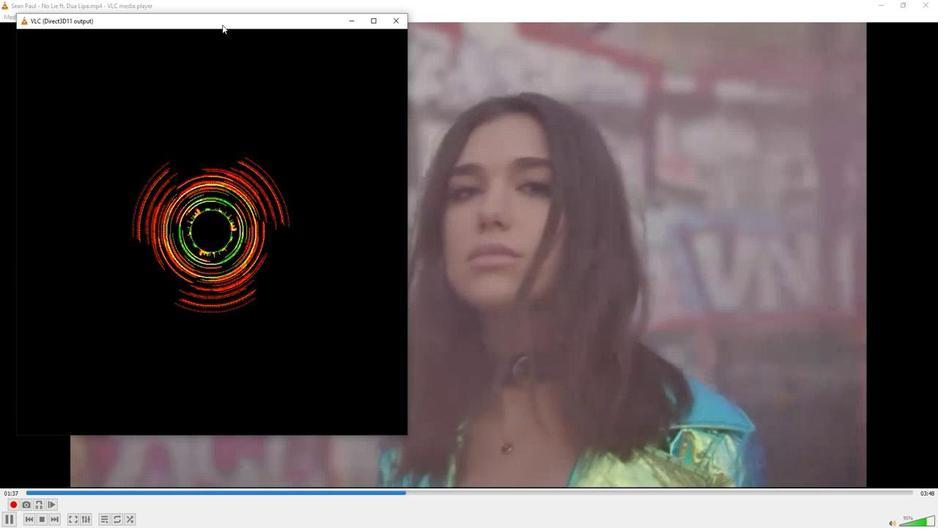 
Action: Mouse pressed left at (63, 206)
Screenshot: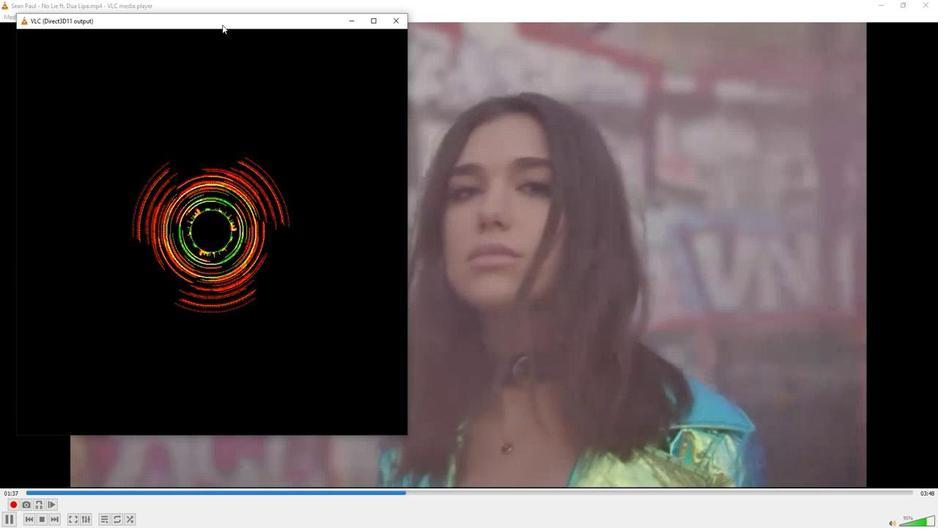 
Action: Mouse moved to (55, 35)
Screenshot: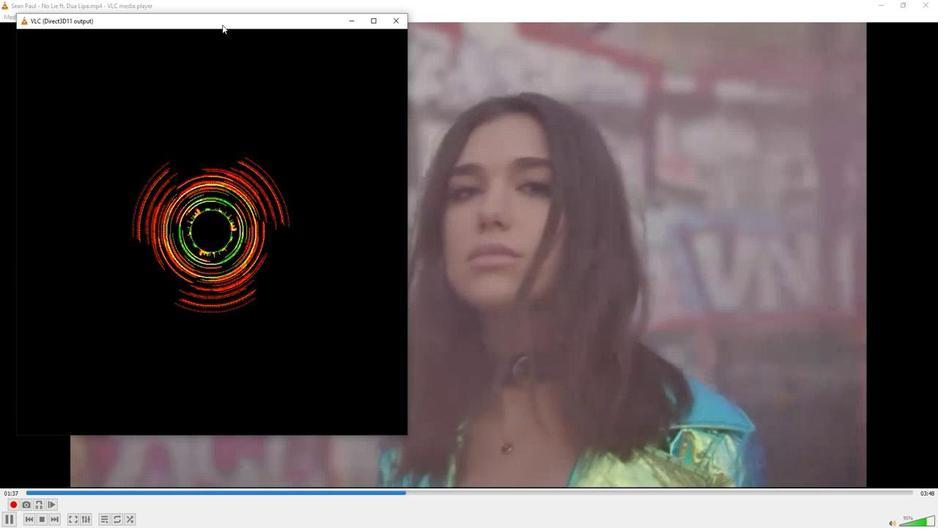 
Action: Mouse pressed left at (47, 21)
Screenshot: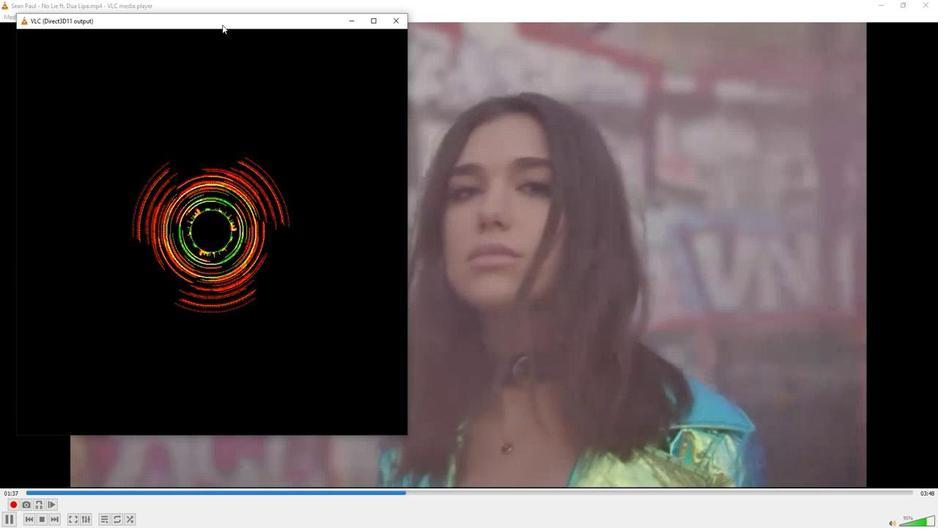 
Action: Mouse moved to (78, 236)
Screenshot: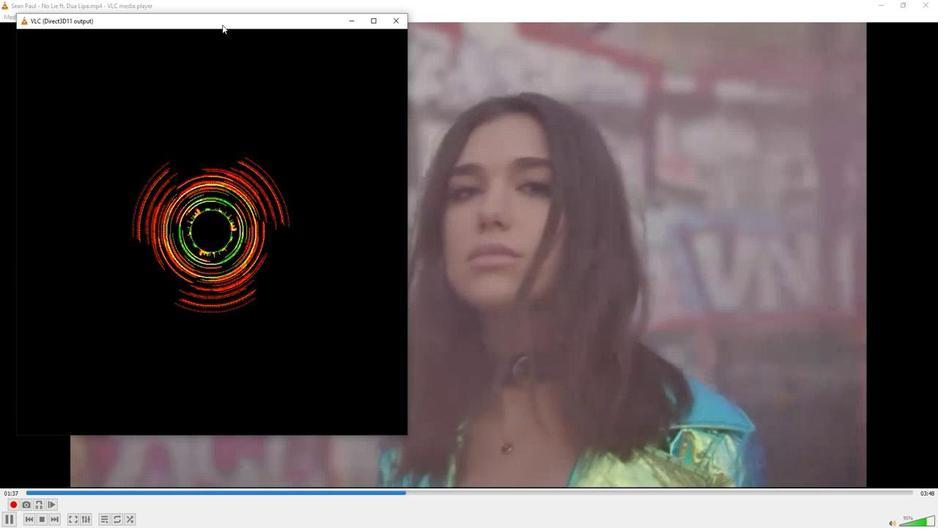 
Action: Mouse pressed left at (78, 236)
Screenshot: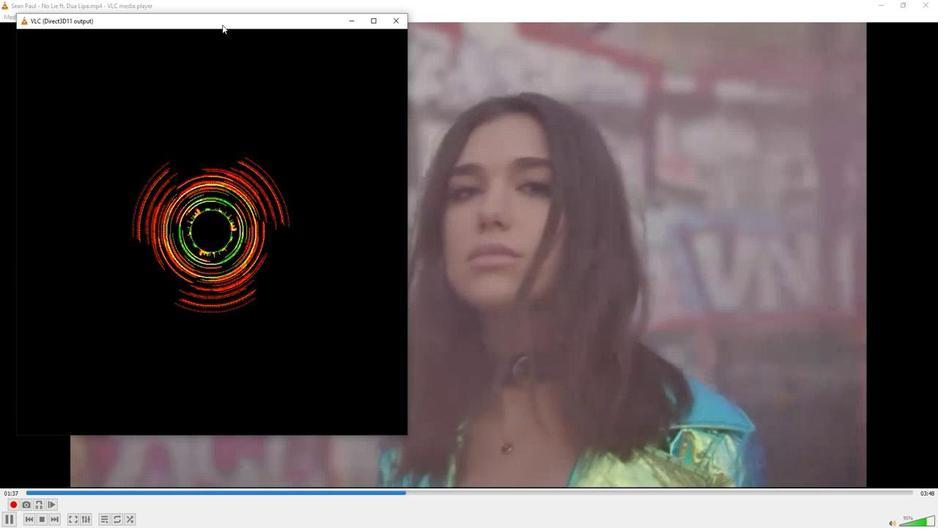 
Action: Mouse moved to (55, 15)
Screenshot: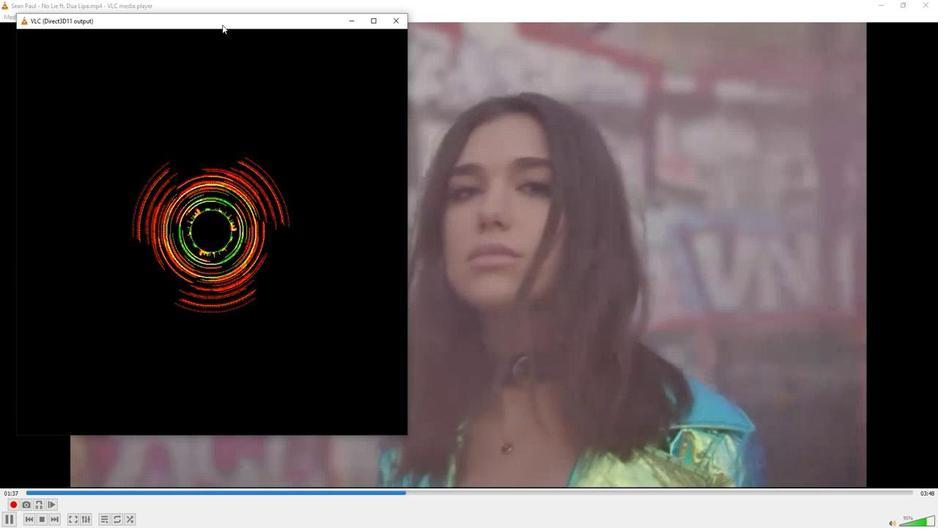 
Action: Mouse pressed left at (55, 15)
Screenshot: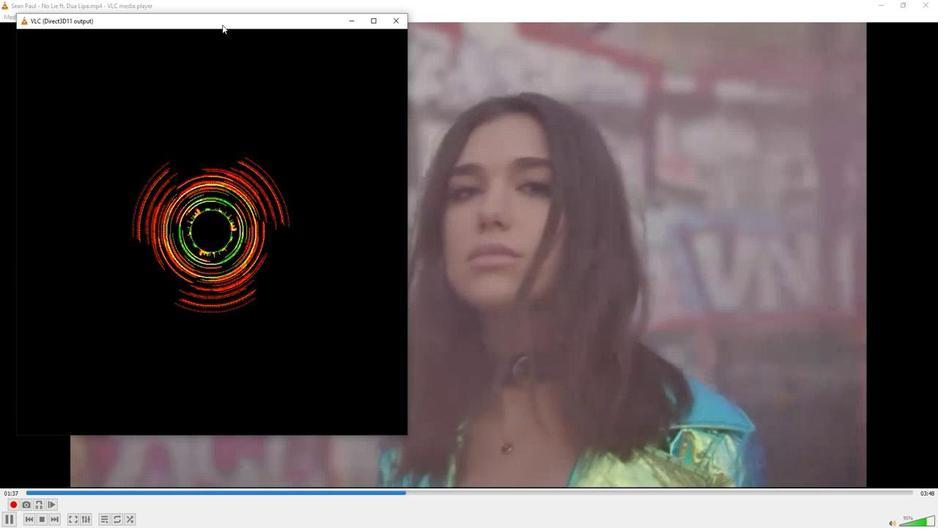
Action: Mouse moved to (61, 255)
Screenshot: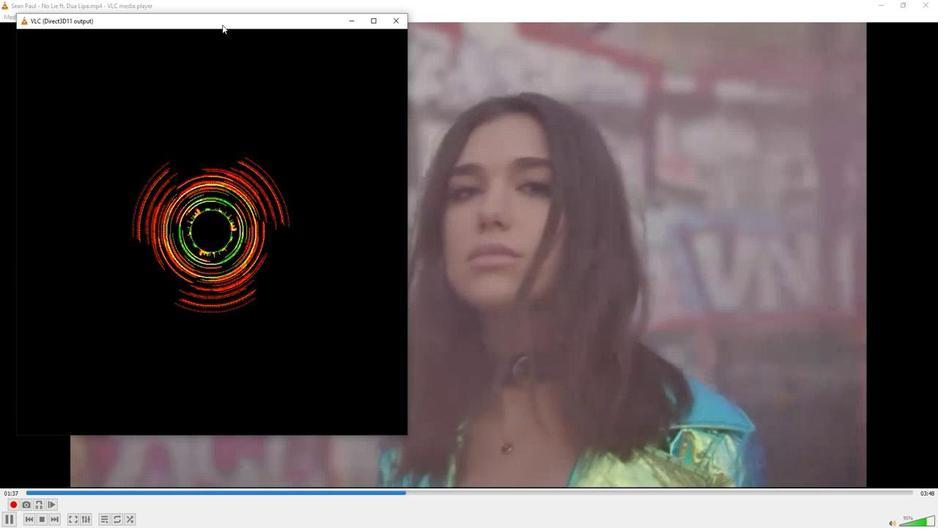 
Action: Mouse pressed left at (61, 255)
Screenshot: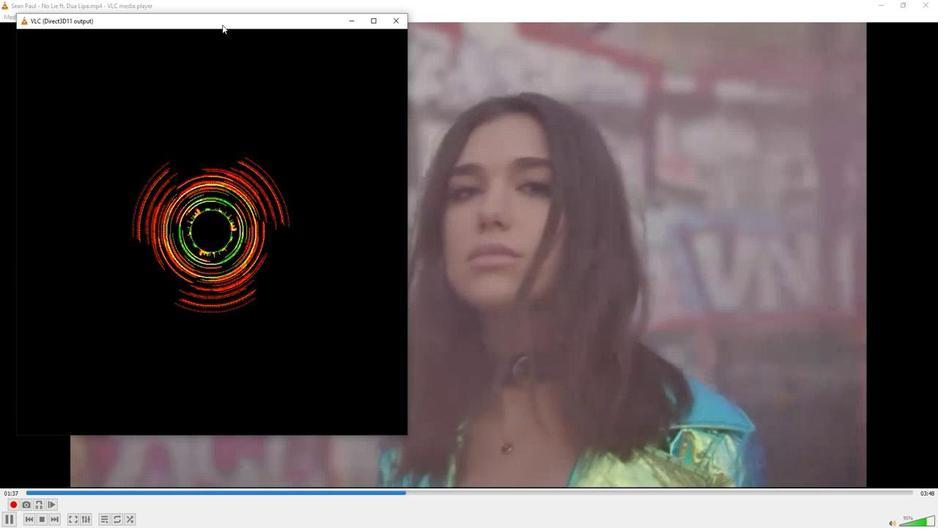 
Action: Mouse moved to (52, 13)
Screenshot: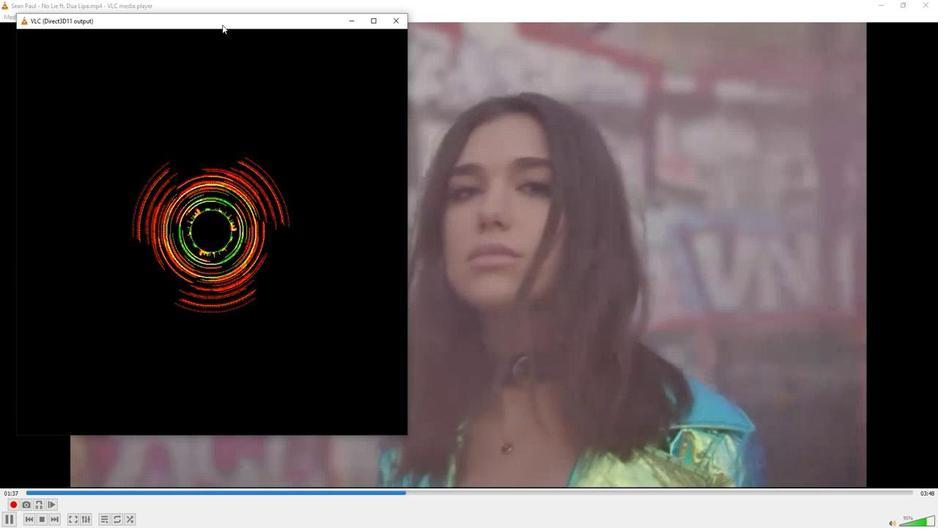 
Action: Mouse pressed left at (52, 13)
Screenshot: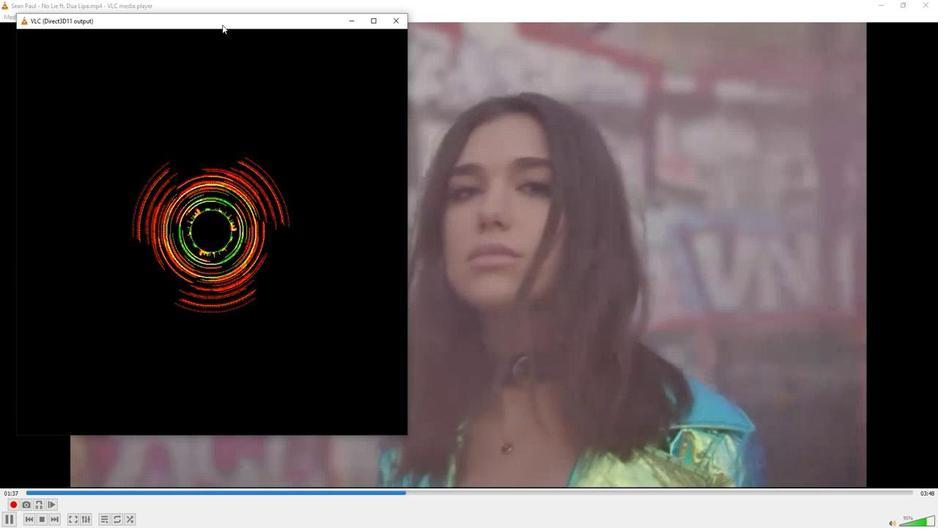 
Action: Mouse moved to (51, 272)
Screenshot: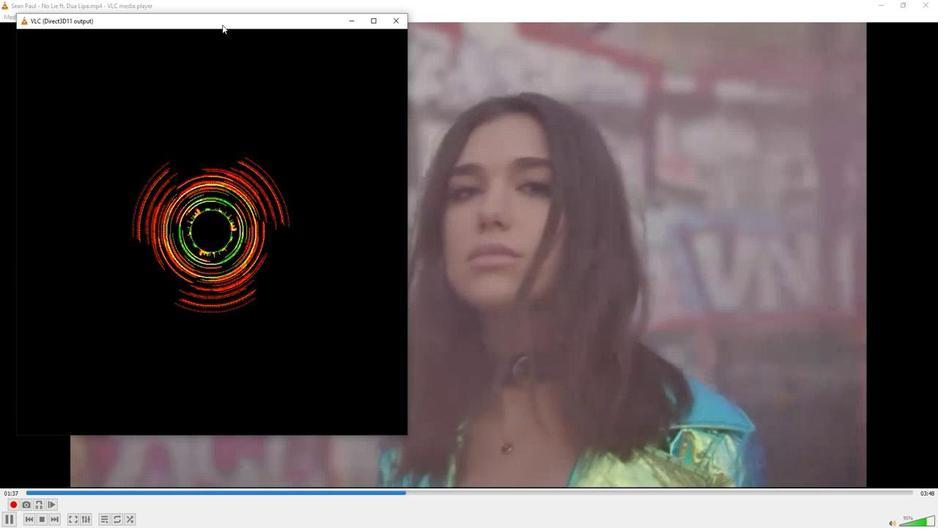 
Action: Mouse pressed left at (51, 272)
Screenshot: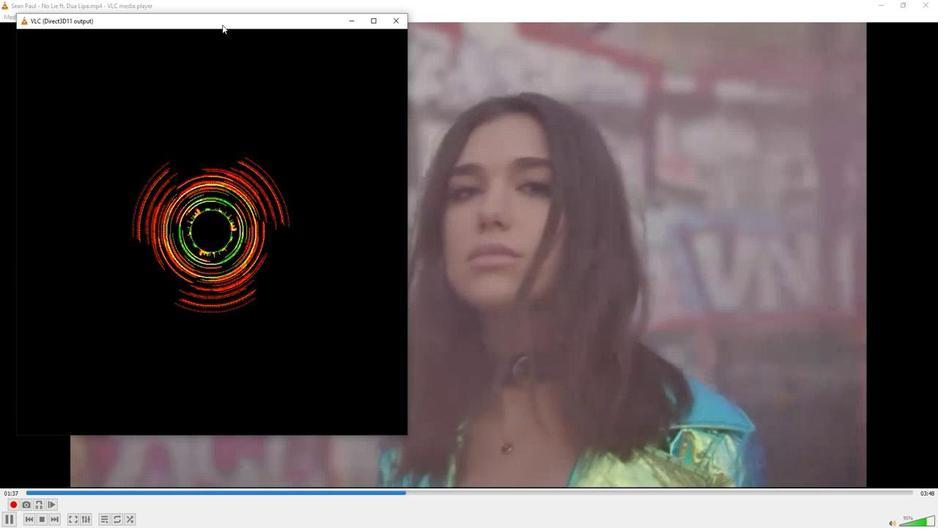 
Action: Mouse moved to (653, 500)
Screenshot: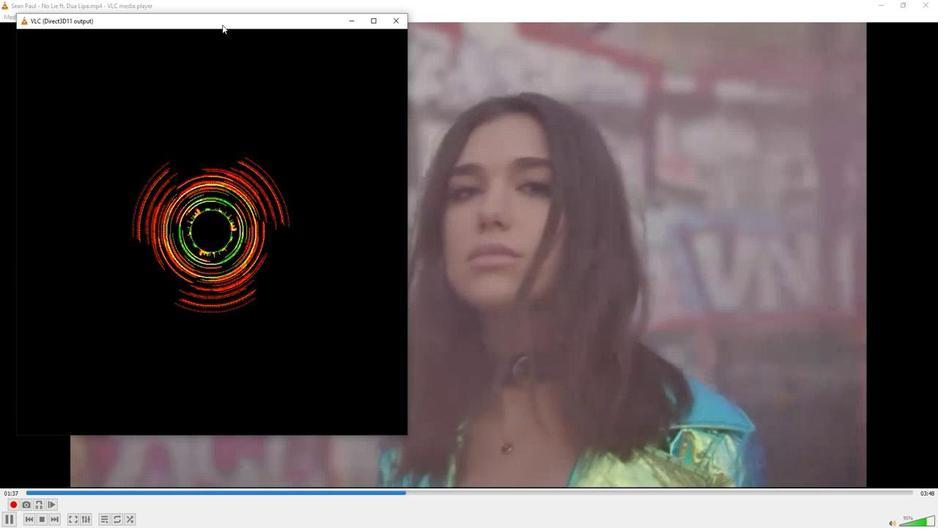 
